 Task: Search one way flight ticket for 3 adults in first from Boston: Gen. Edward Lawrence Logan International Airport to Evansville: Evansville Regional Airport on 5-3-2023. Choice of flights is Delta. Number of bags: 2 checked bags. Price is upto 35000. Outbound departure time preference is 5:00.
Action: Mouse moved to (232, 348)
Screenshot: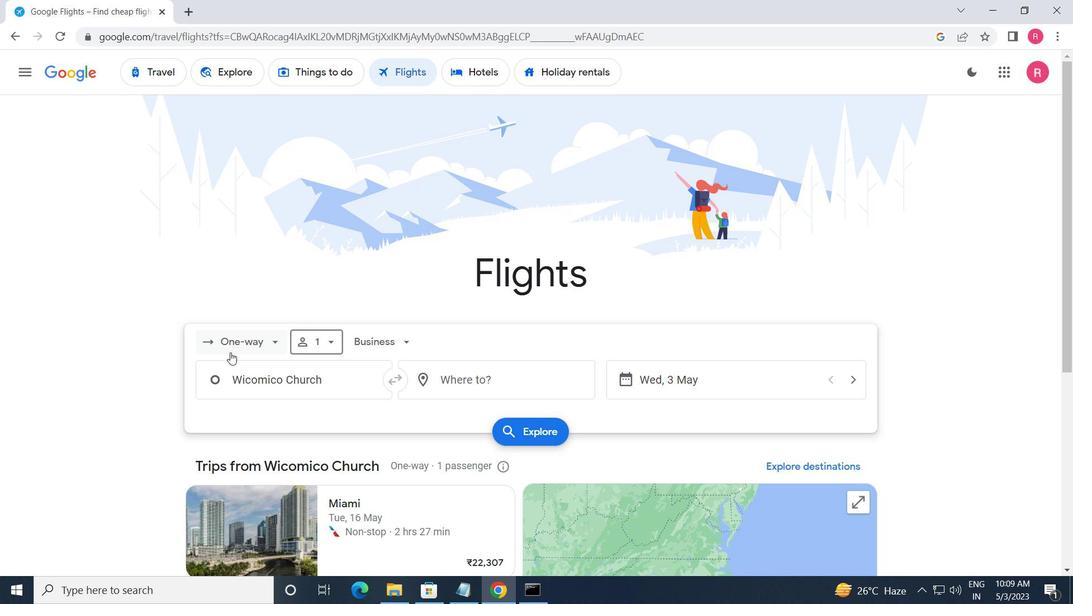 
Action: Mouse pressed left at (232, 348)
Screenshot: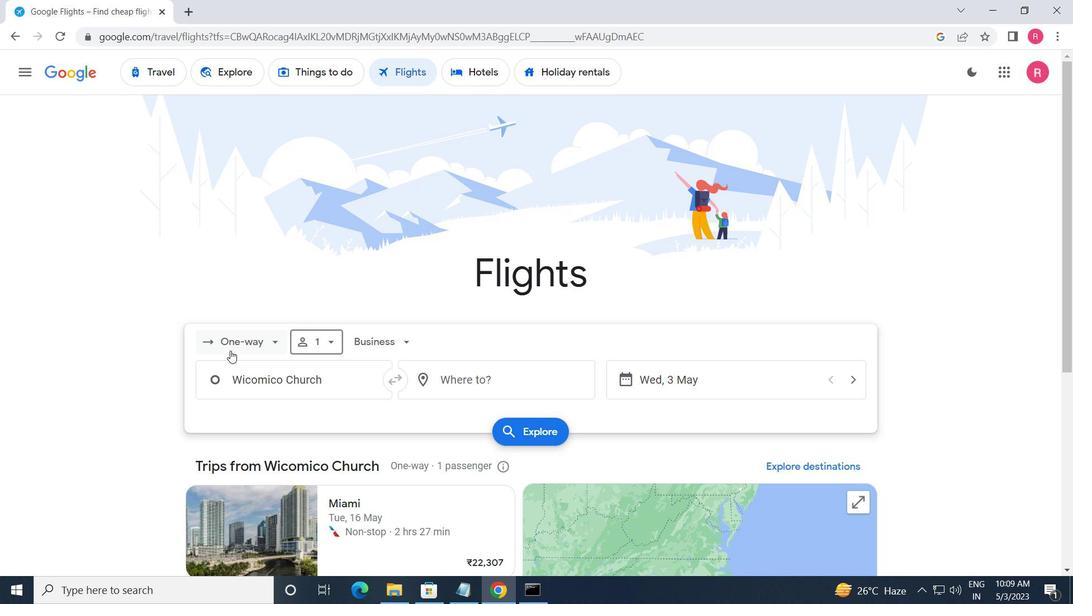 
Action: Mouse moved to (256, 401)
Screenshot: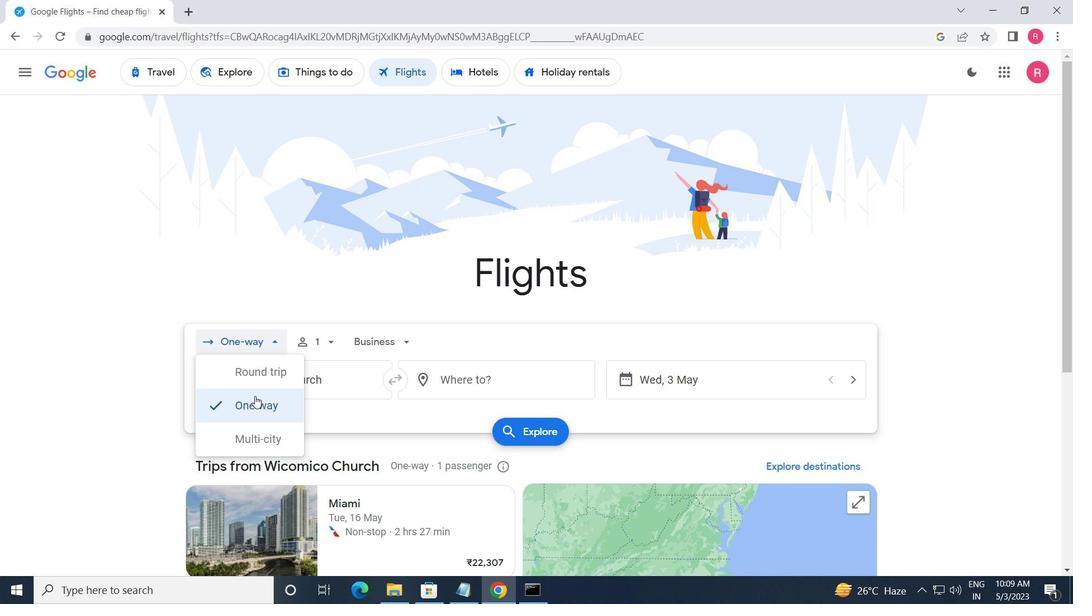 
Action: Mouse pressed left at (256, 401)
Screenshot: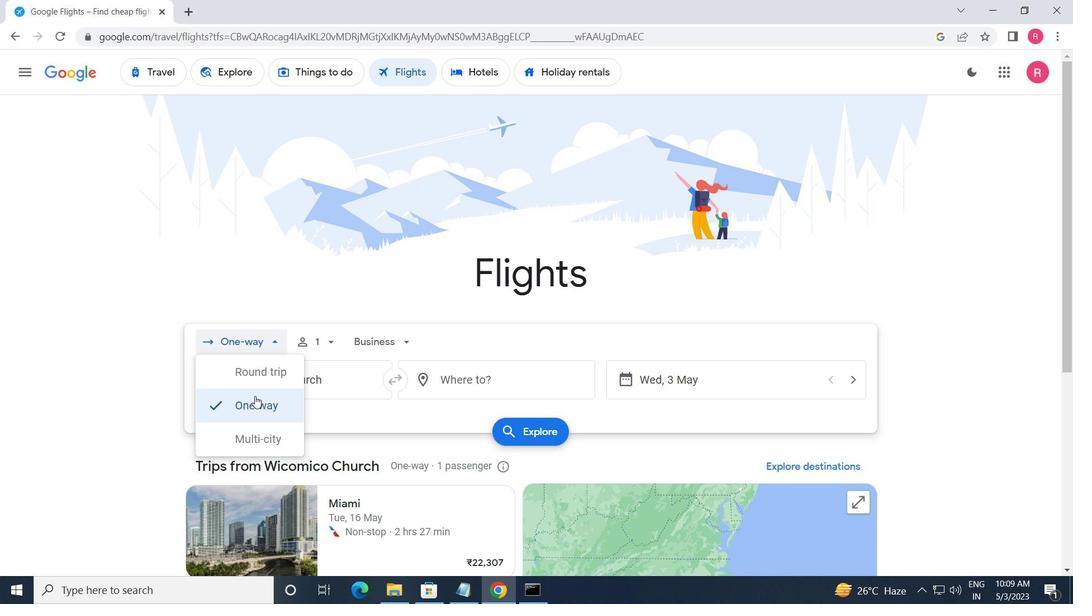 
Action: Mouse moved to (318, 344)
Screenshot: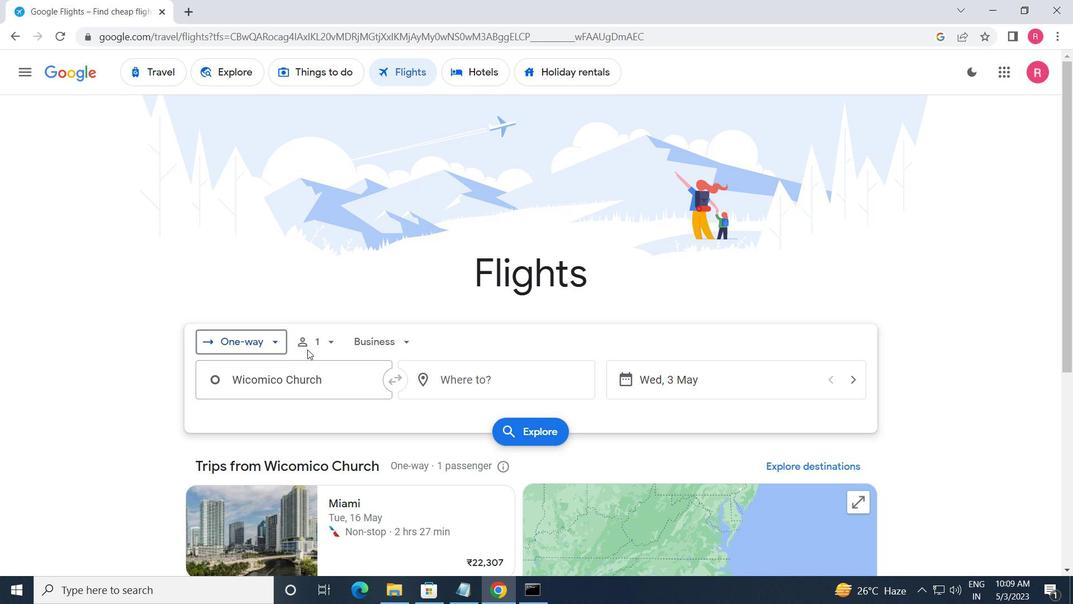 
Action: Mouse pressed left at (318, 344)
Screenshot: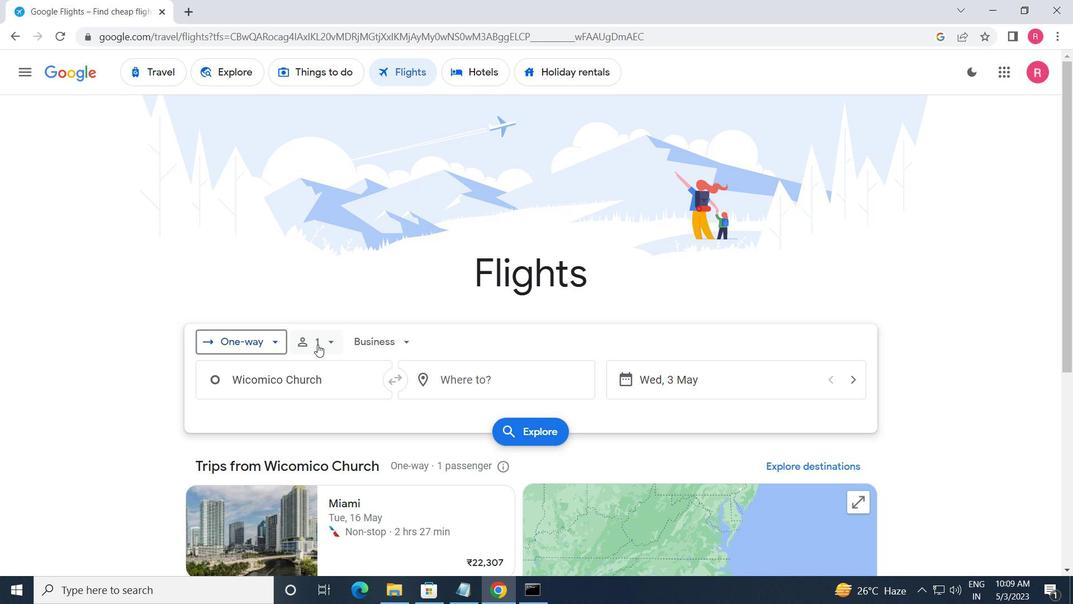 
Action: Mouse moved to (445, 384)
Screenshot: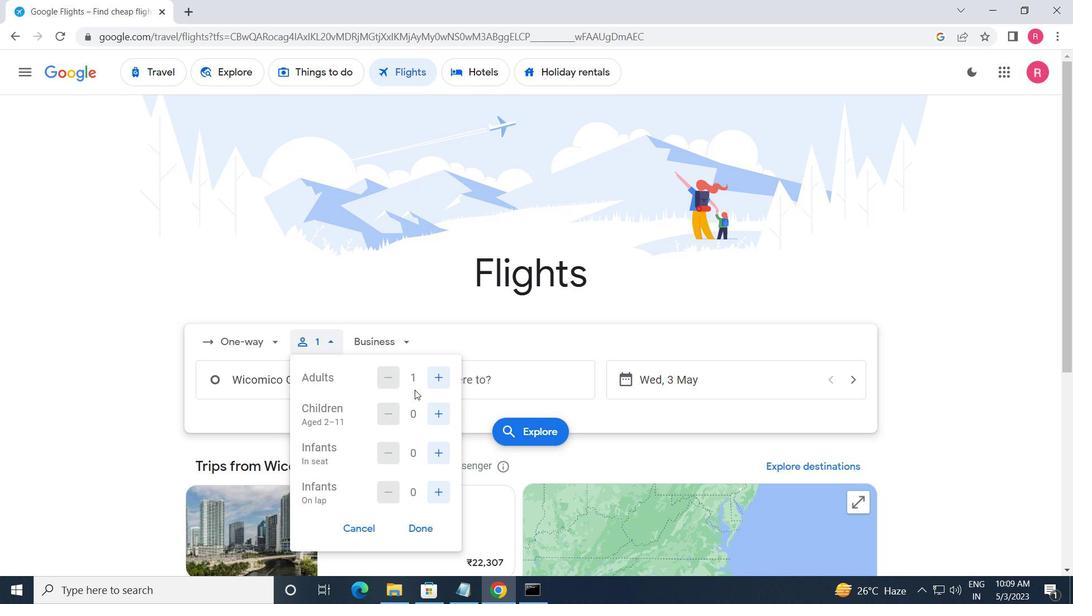
Action: Mouse pressed left at (445, 384)
Screenshot: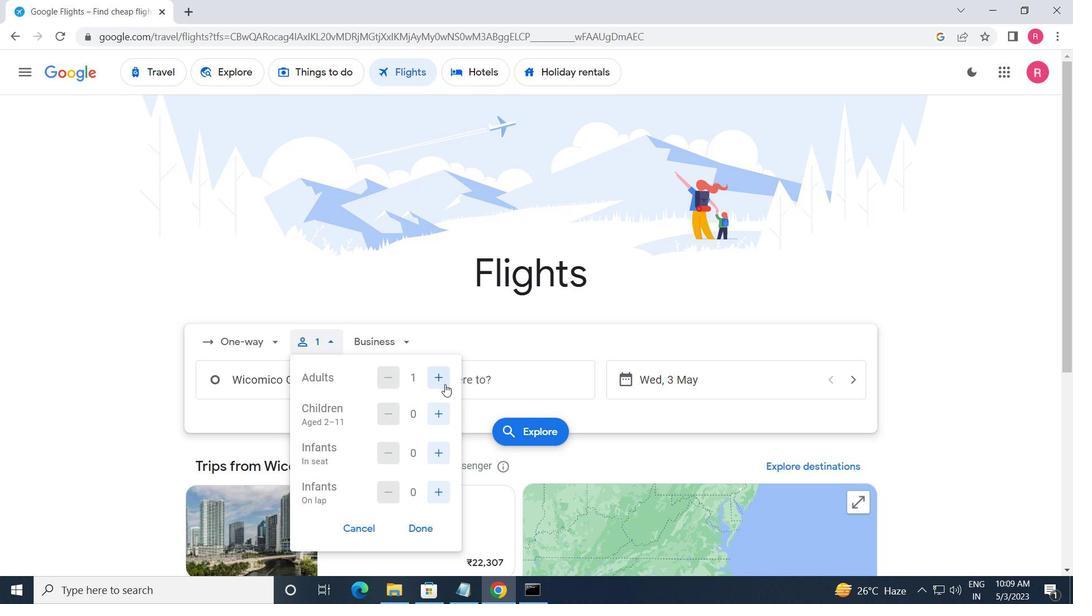 
Action: Mouse pressed left at (445, 384)
Screenshot: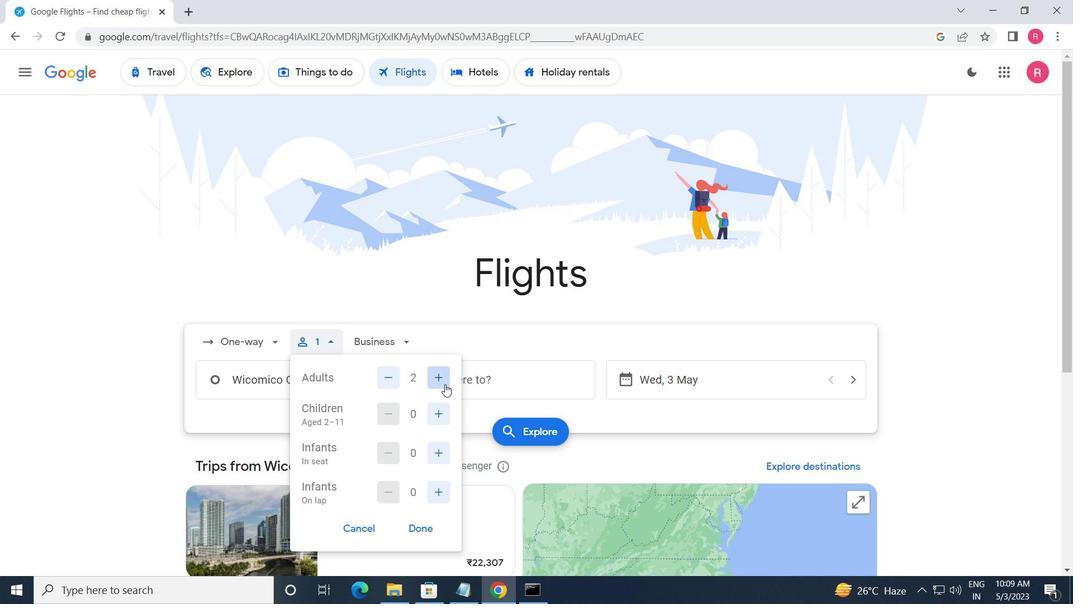 
Action: Mouse moved to (380, 345)
Screenshot: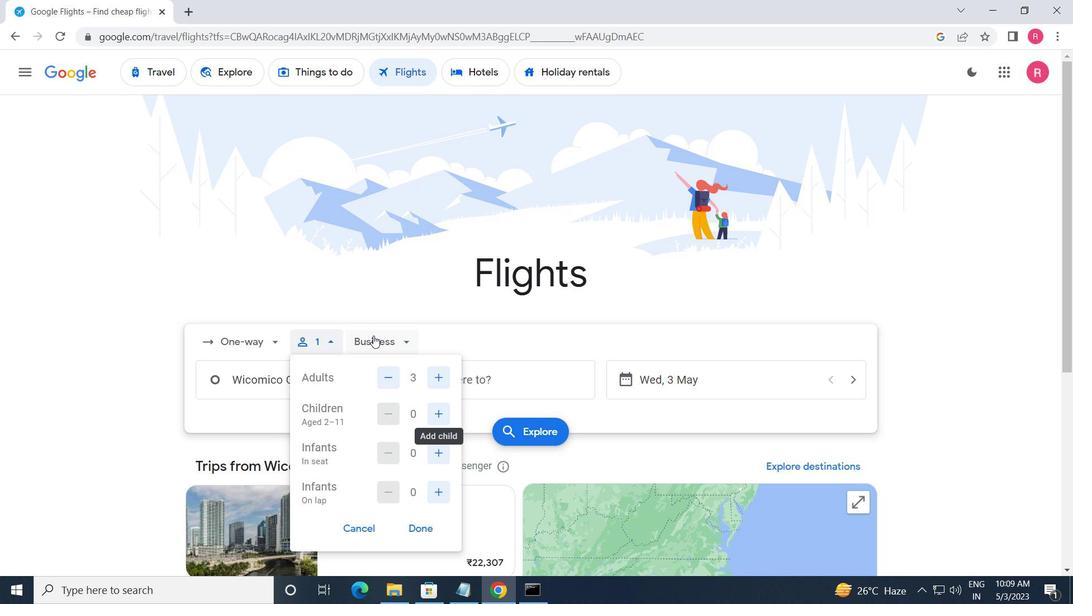 
Action: Mouse pressed left at (380, 345)
Screenshot: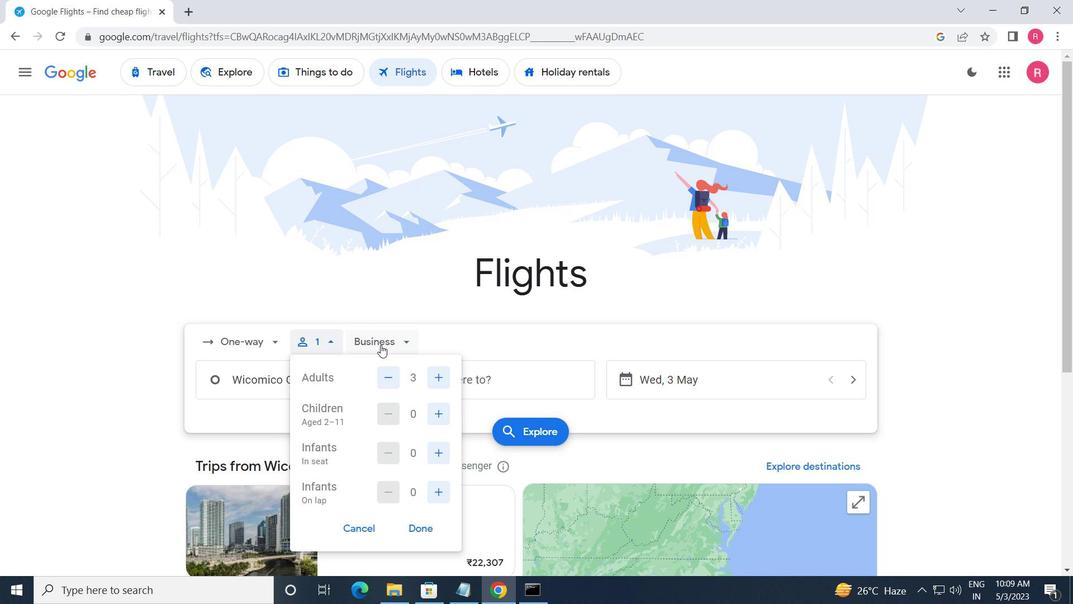 
Action: Mouse moved to (405, 475)
Screenshot: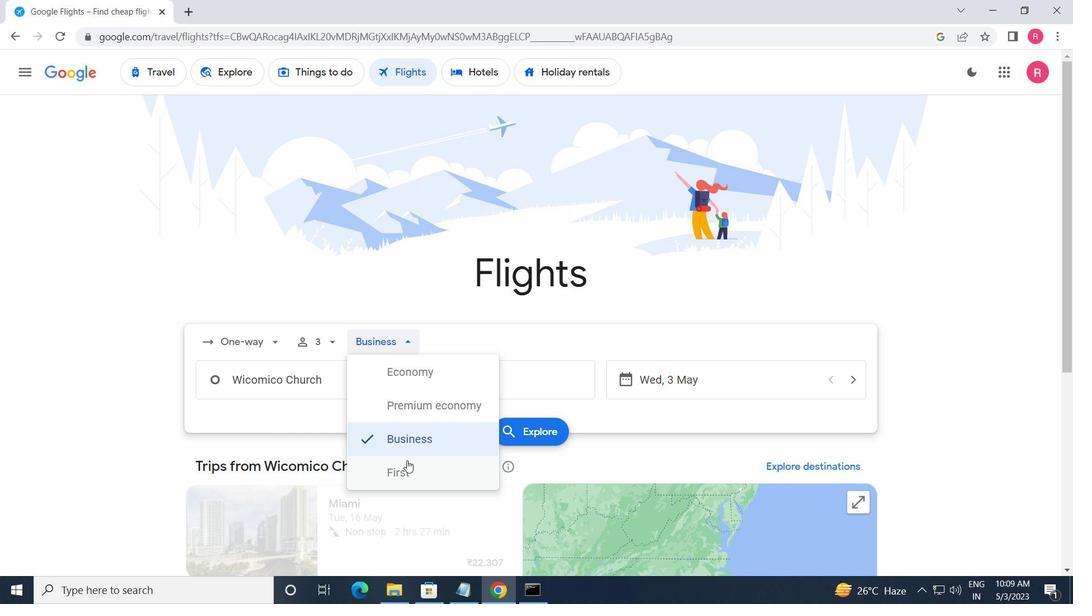 
Action: Mouse pressed left at (405, 475)
Screenshot: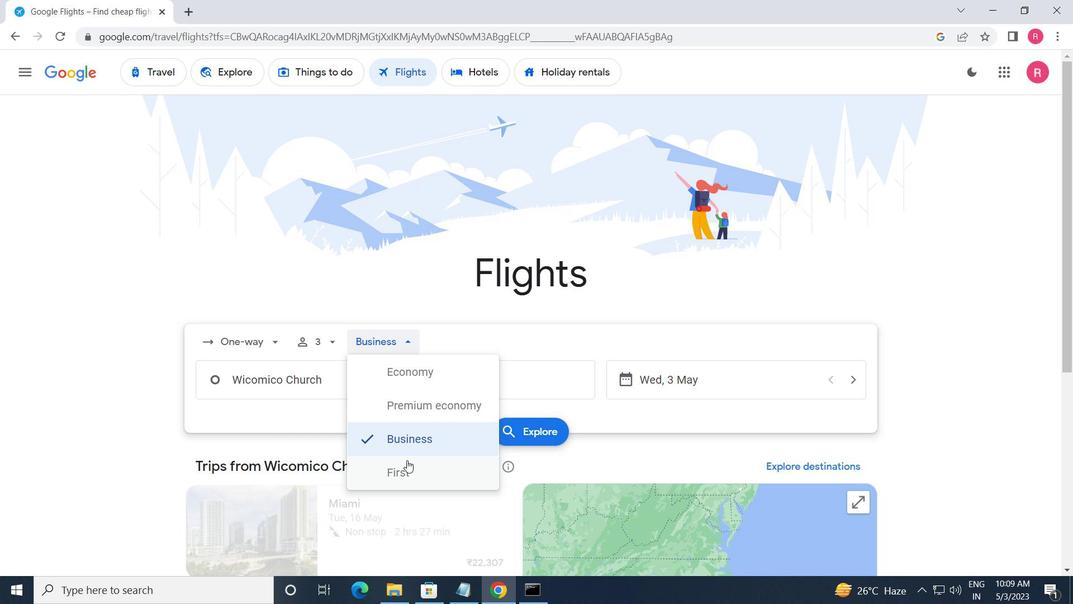 
Action: Mouse moved to (336, 379)
Screenshot: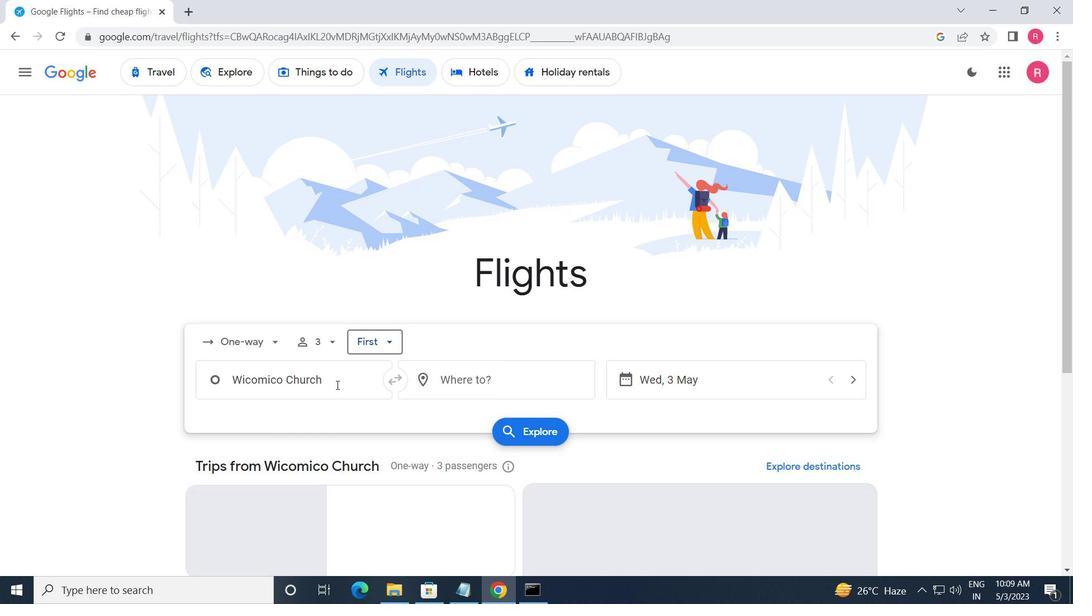 
Action: Mouse pressed left at (336, 379)
Screenshot: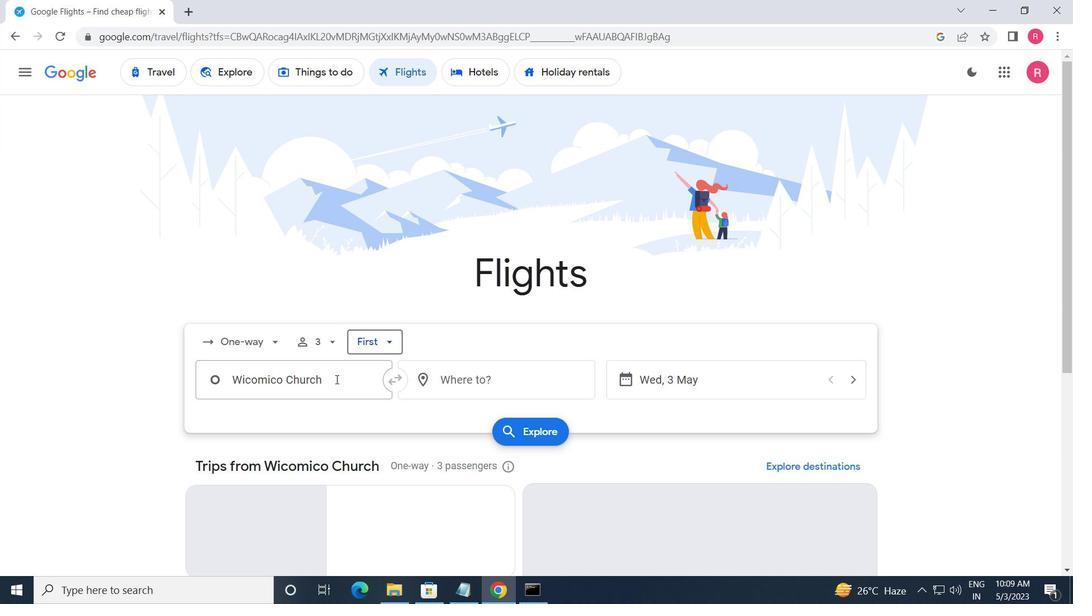 
Action: Key pressed <Key.shift>GEN<Key.space><Key.shift><Key.shift><Key.shift><Key.shift><Key.shift><Key.shift>E<Key.backspace><Key.backspace>.<Key.backspace><Key.backspace><Key.backspace><Key.backspace><Key.backspace><Key.backspace><Key.backspace><Key.backspace><Key.backspace><Key.backspace><Key.shift_r>BOSTON<Key.enter>
Screenshot: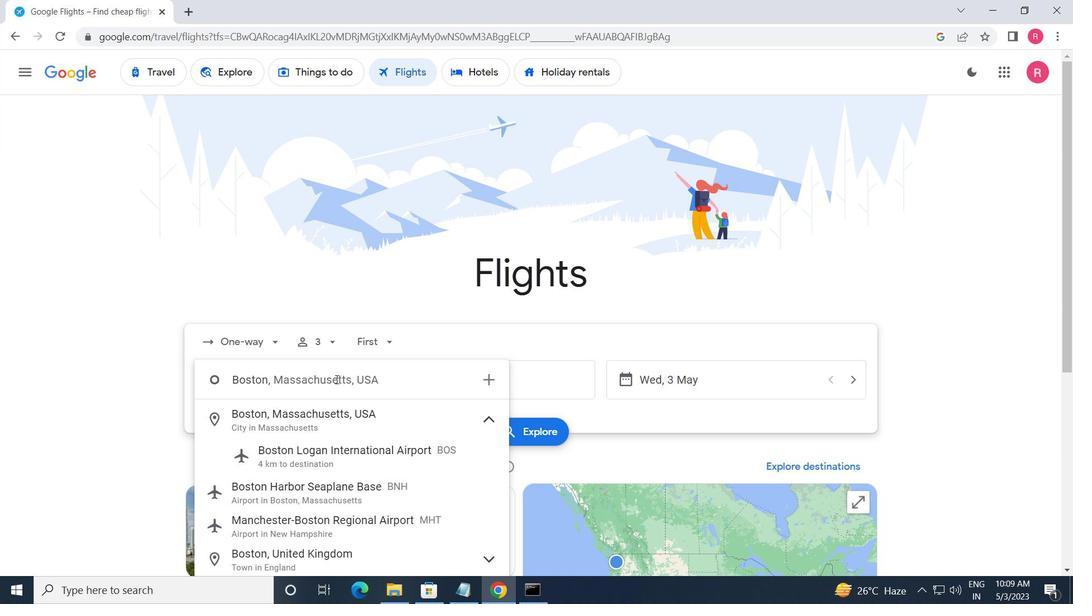 
Action: Mouse moved to (454, 378)
Screenshot: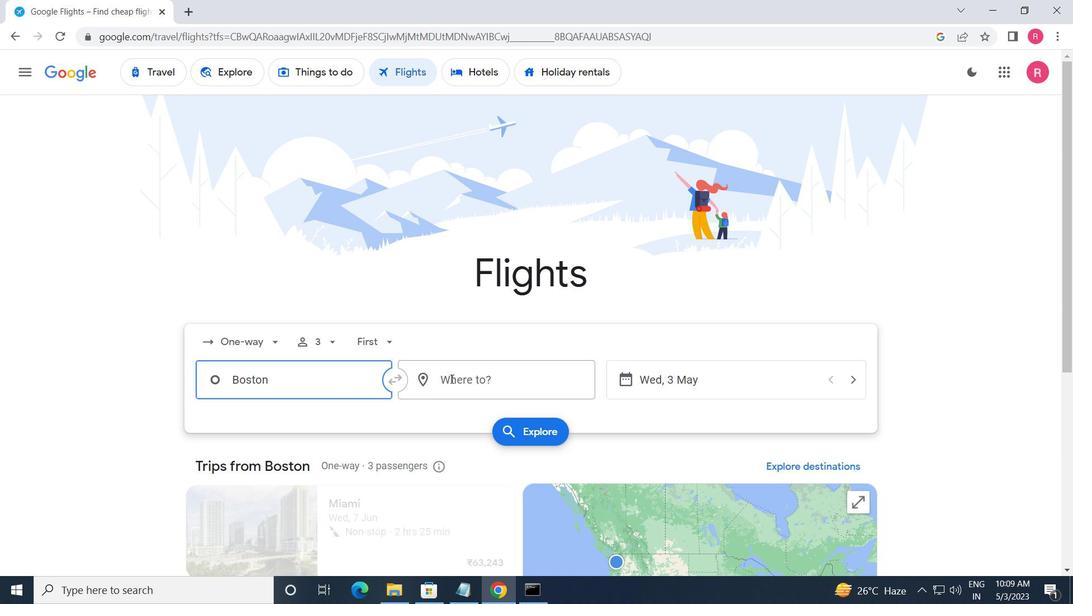 
Action: Mouse pressed left at (454, 378)
Screenshot: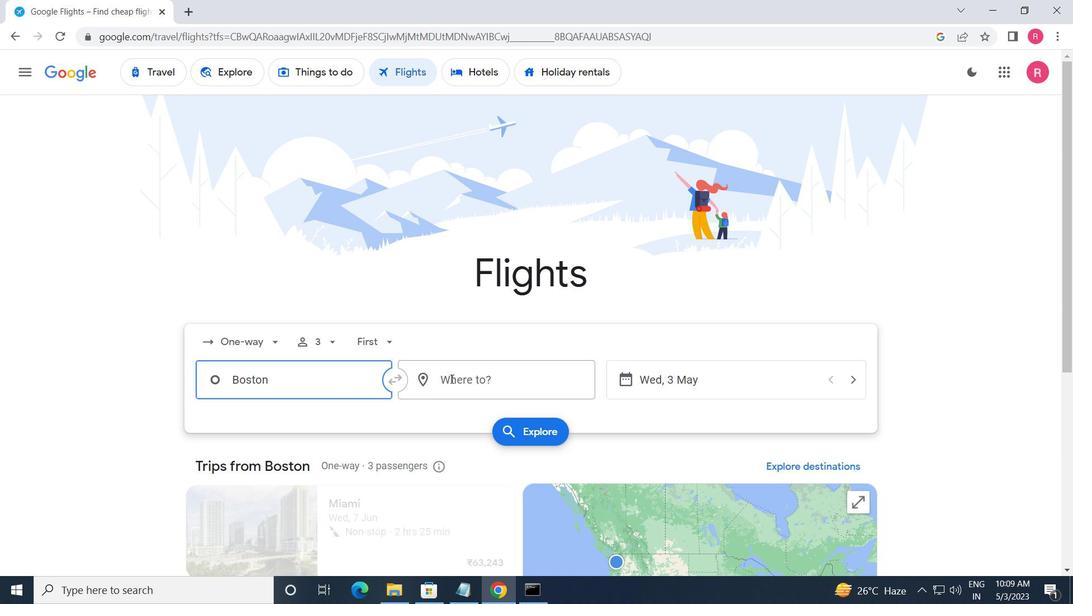
Action: Mouse moved to (501, 521)
Screenshot: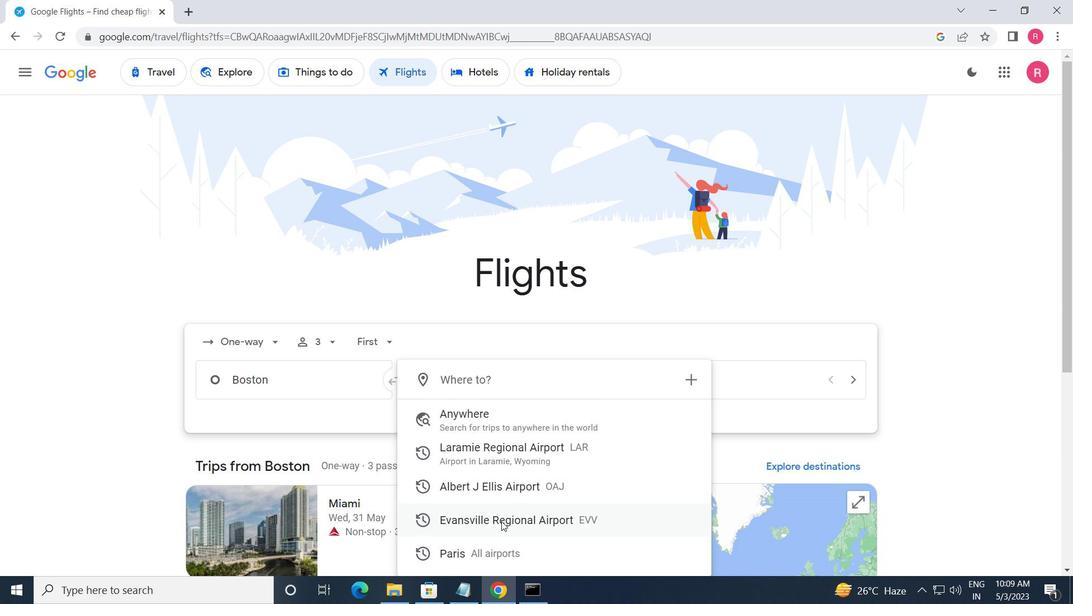 
Action: Mouse pressed left at (501, 521)
Screenshot: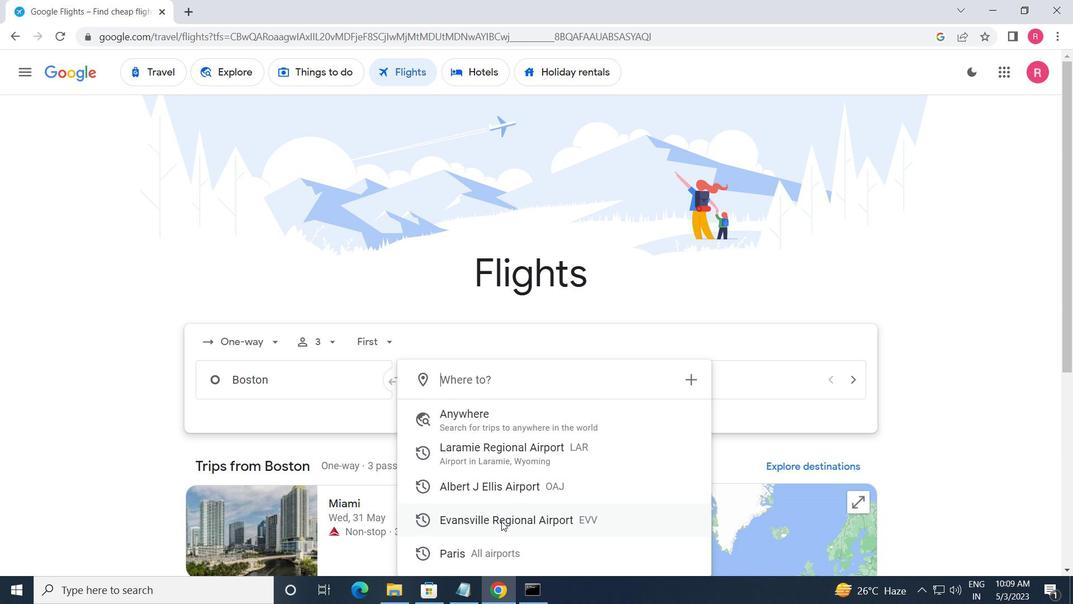 
Action: Mouse moved to (738, 384)
Screenshot: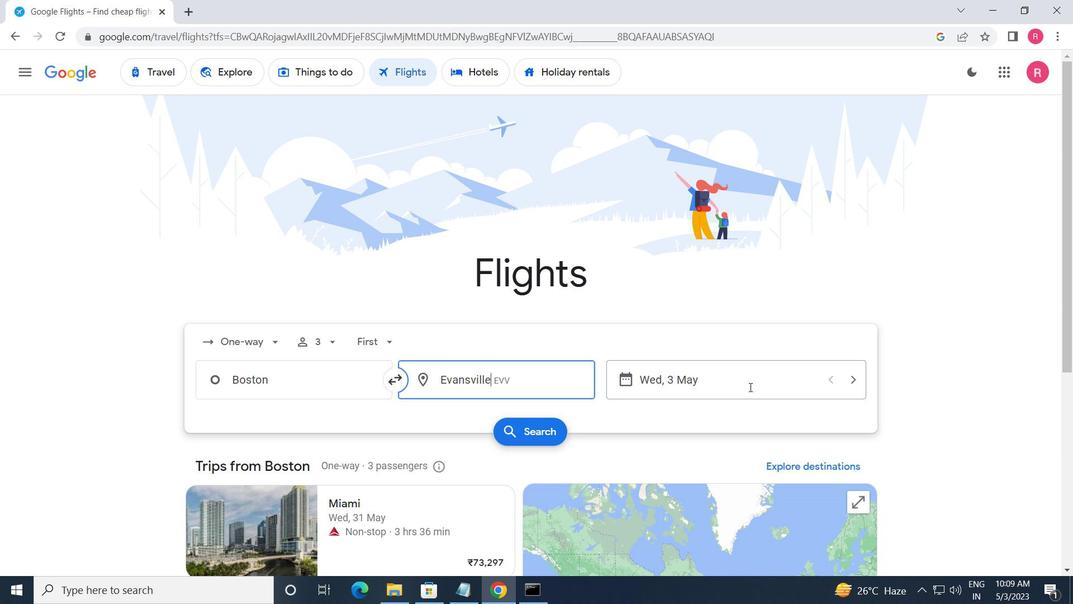
Action: Mouse pressed left at (738, 384)
Screenshot: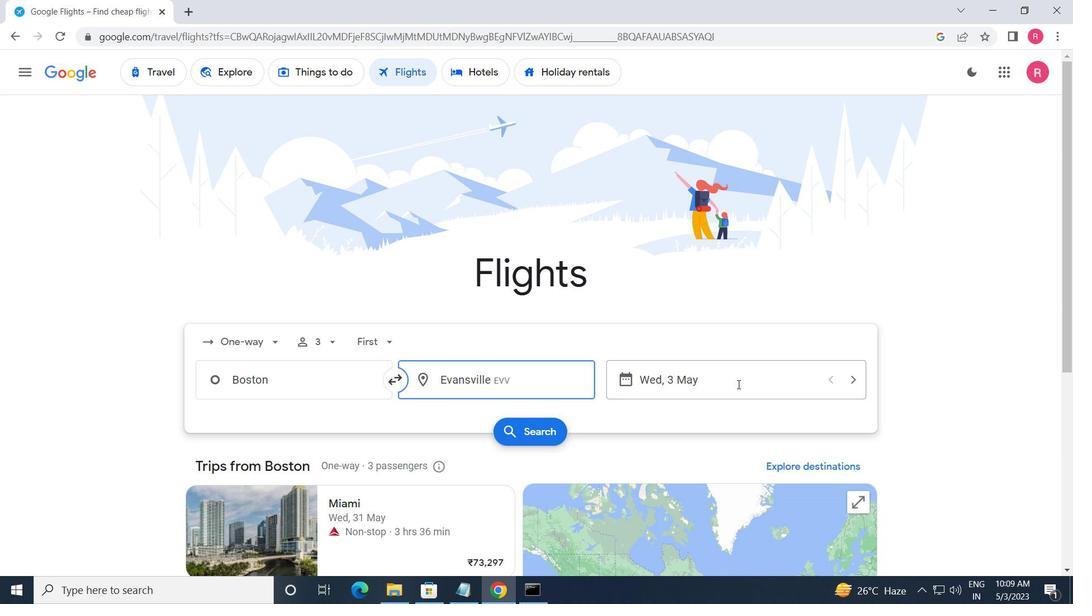 
Action: Mouse moved to (475, 321)
Screenshot: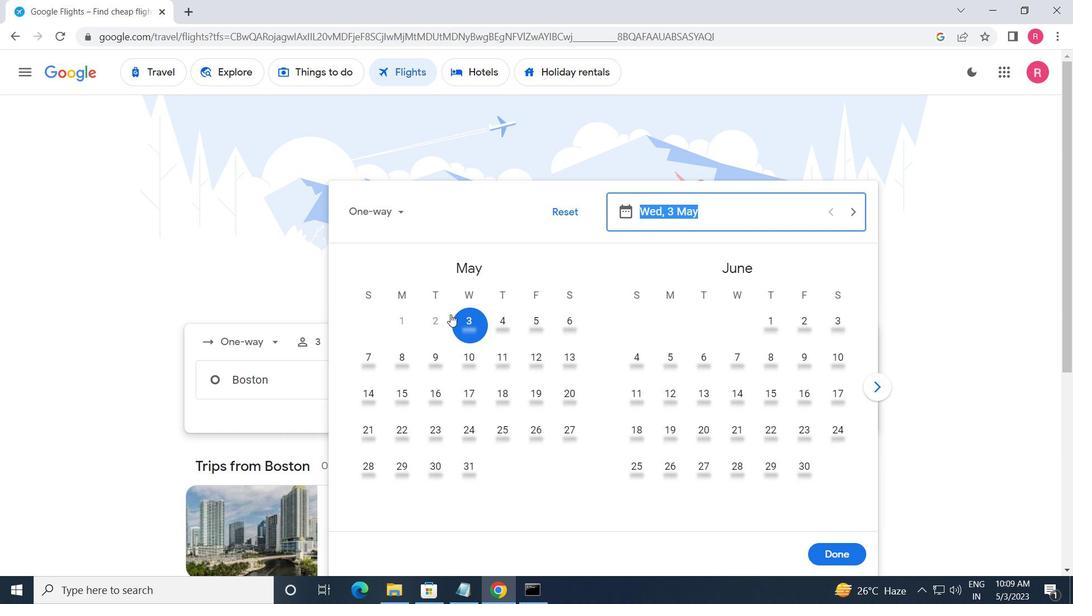 
Action: Mouse pressed left at (475, 321)
Screenshot: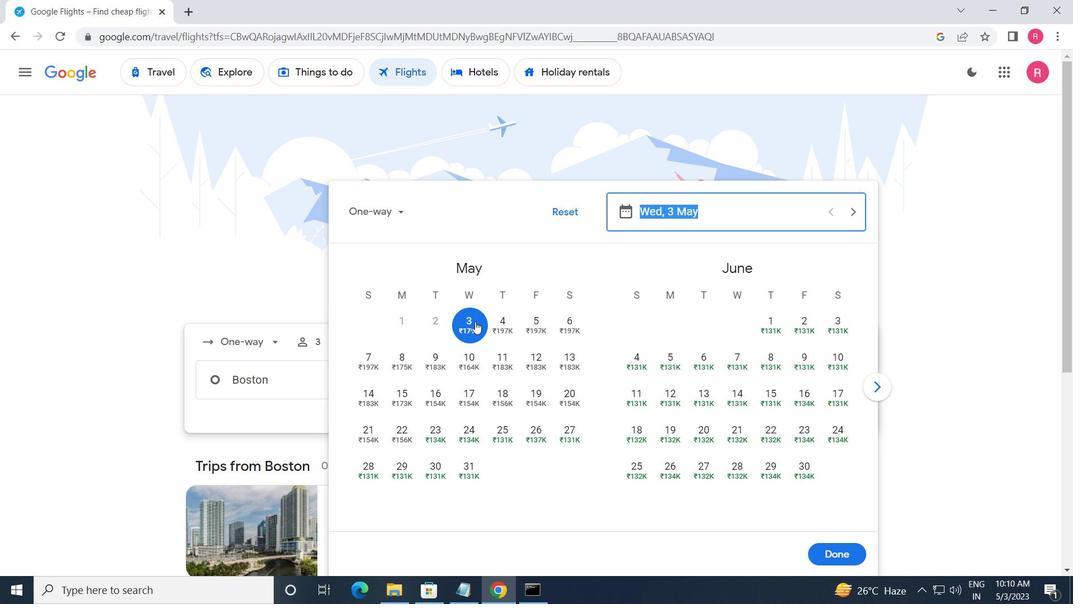 
Action: Mouse moved to (841, 558)
Screenshot: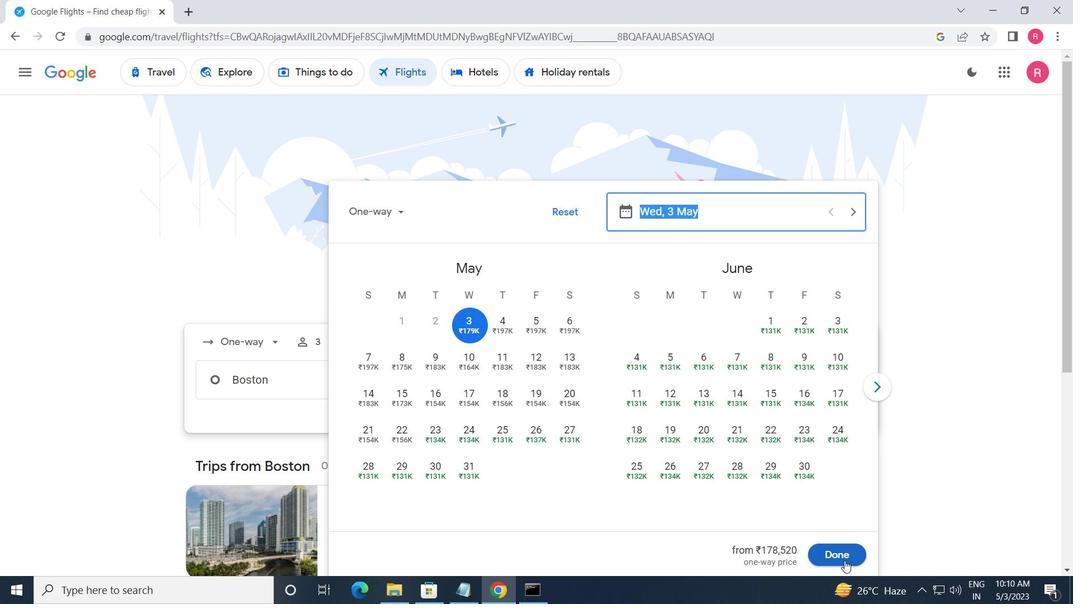 
Action: Mouse pressed left at (841, 558)
Screenshot: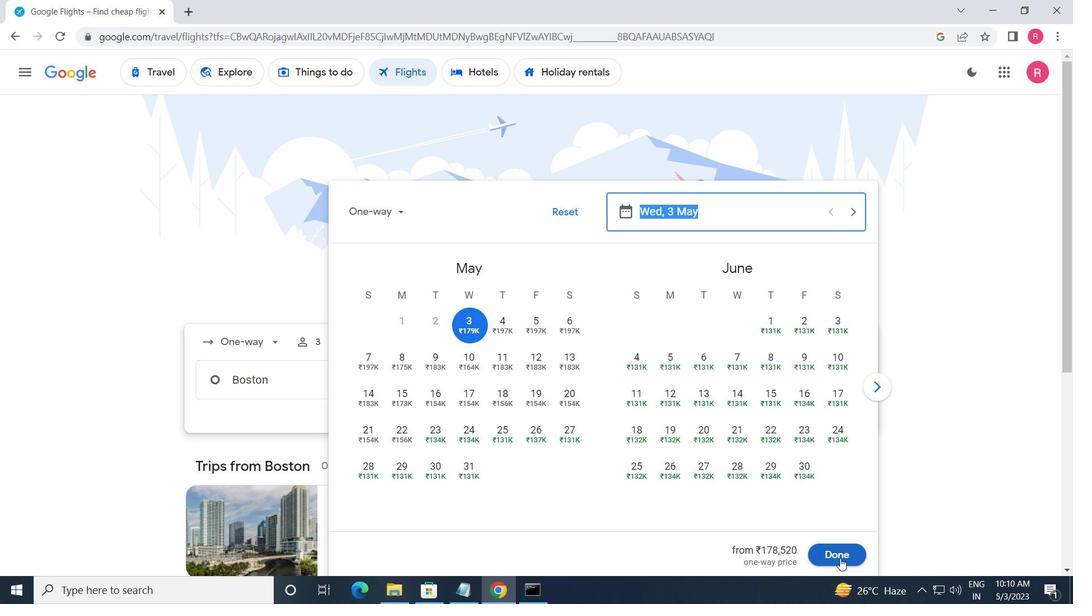 
Action: Mouse moved to (509, 436)
Screenshot: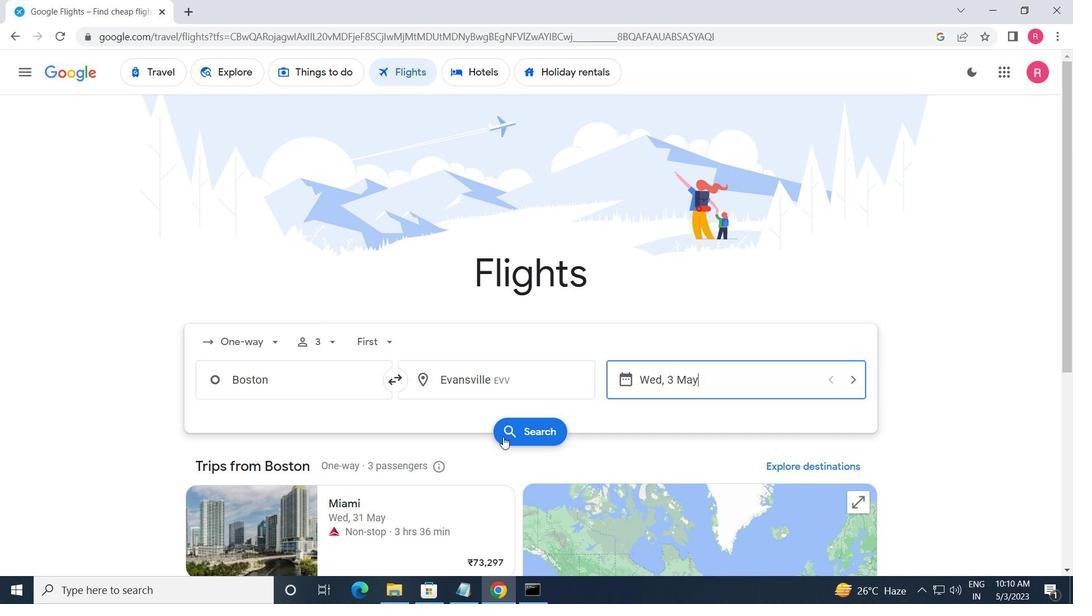 
Action: Mouse pressed left at (509, 436)
Screenshot: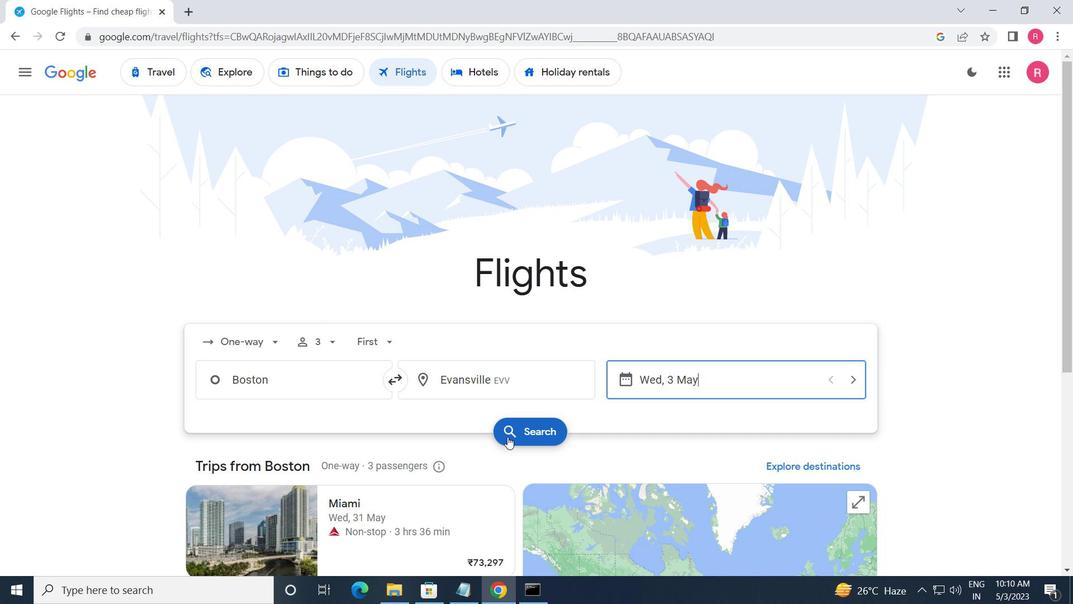 
Action: Mouse moved to (232, 198)
Screenshot: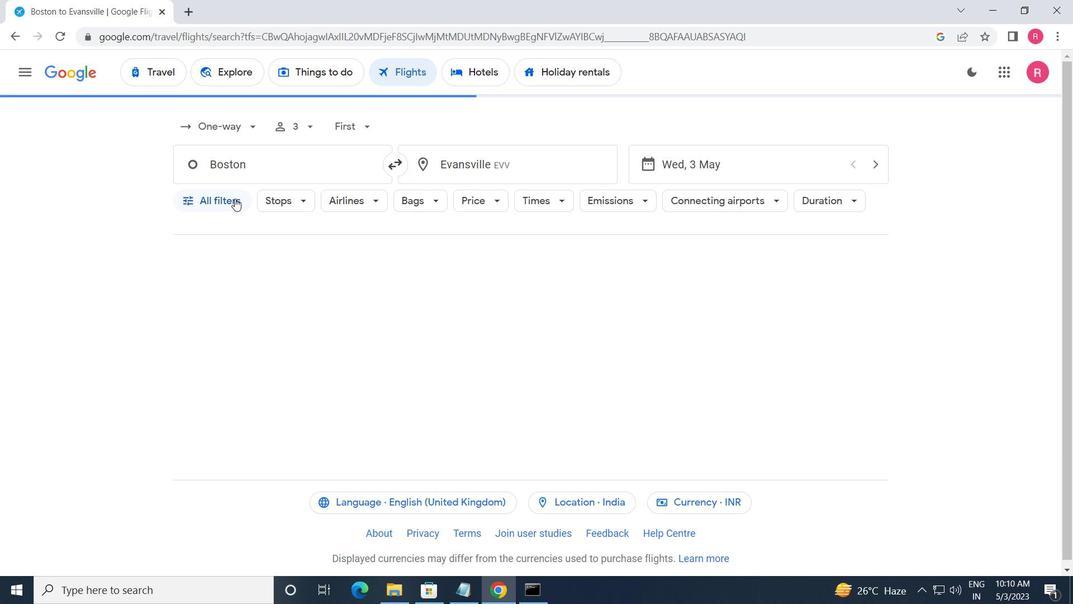 
Action: Mouse pressed left at (232, 198)
Screenshot: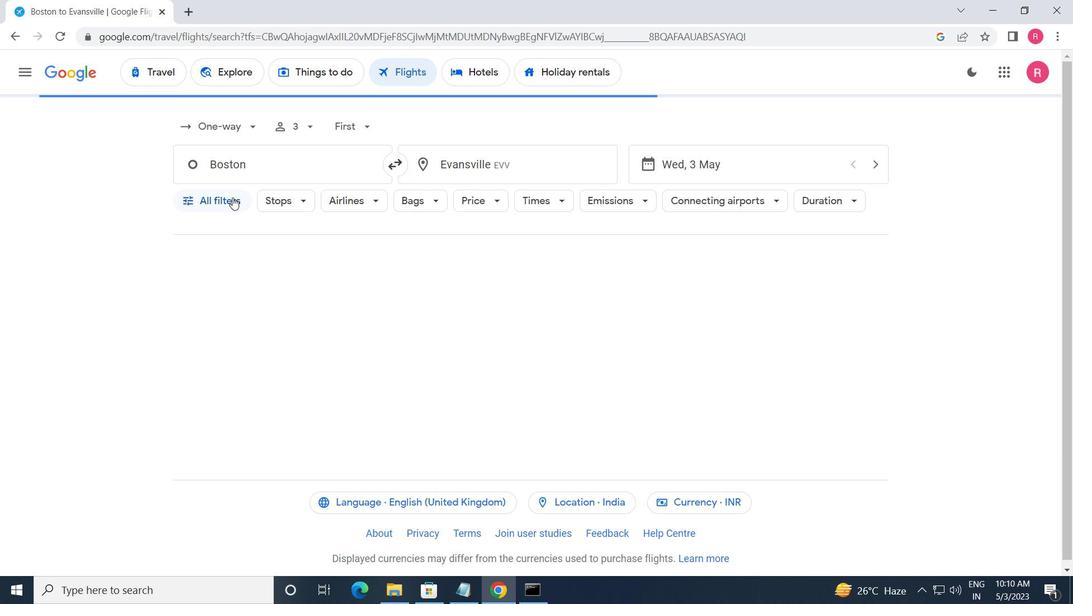 
Action: Mouse moved to (335, 460)
Screenshot: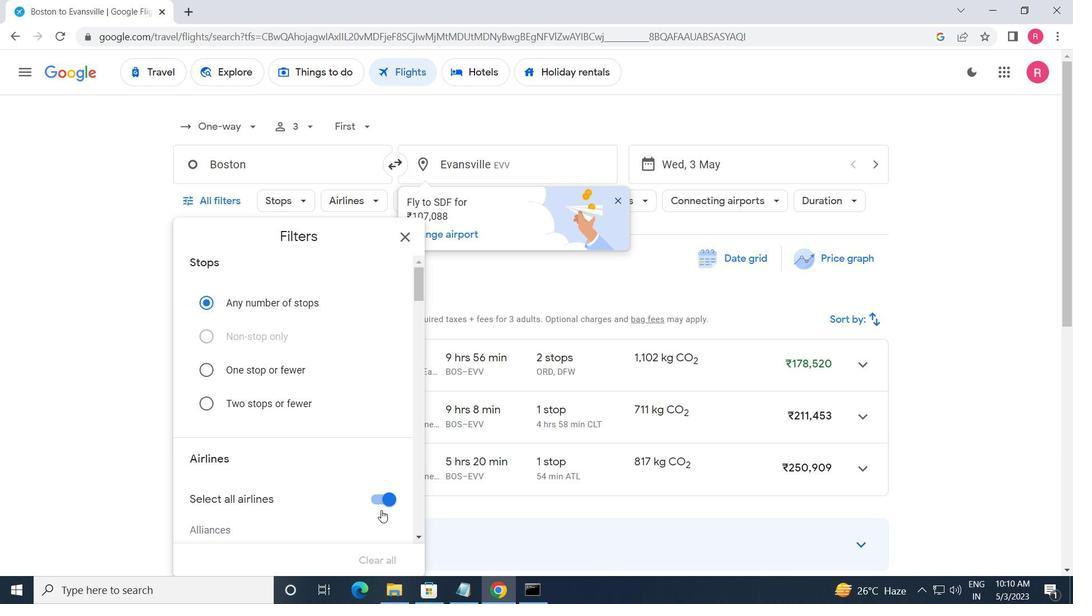 
Action: Mouse scrolled (335, 460) with delta (0, 0)
Screenshot: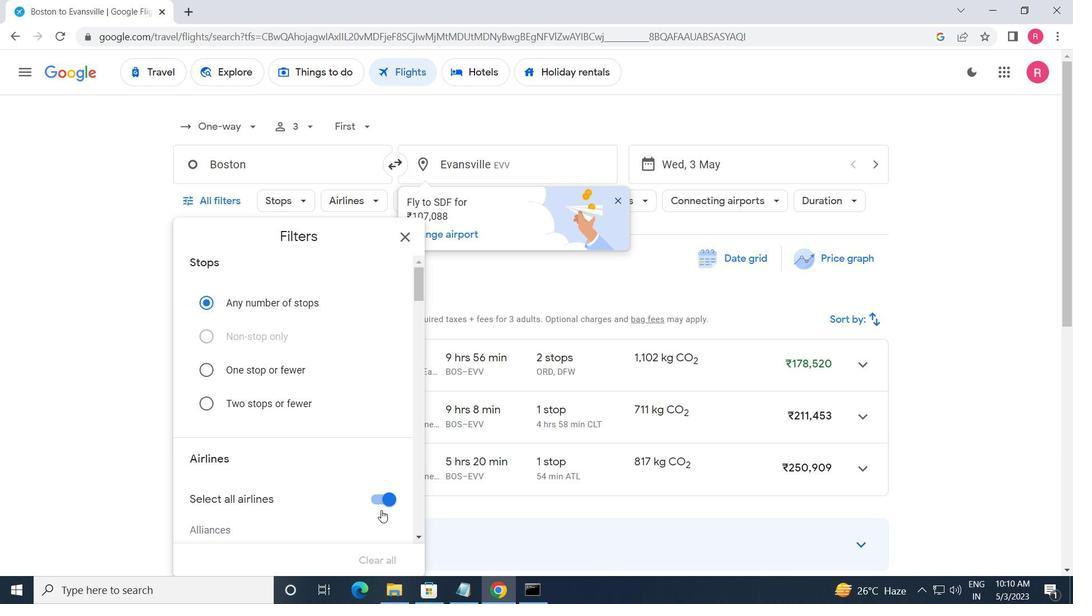 
Action: Mouse scrolled (335, 460) with delta (0, 0)
Screenshot: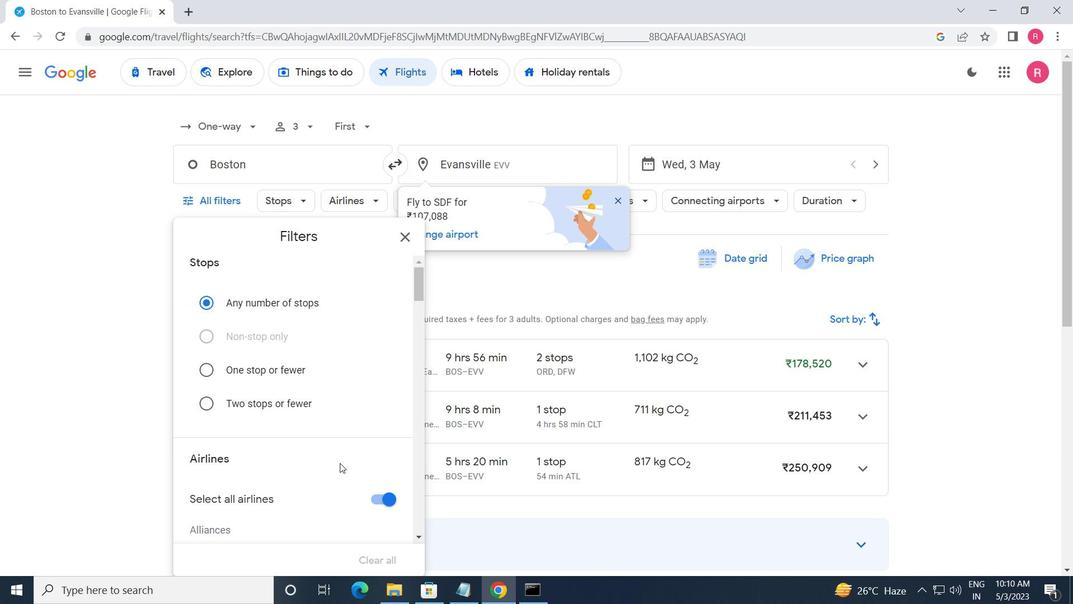 
Action: Mouse moved to (335, 460)
Screenshot: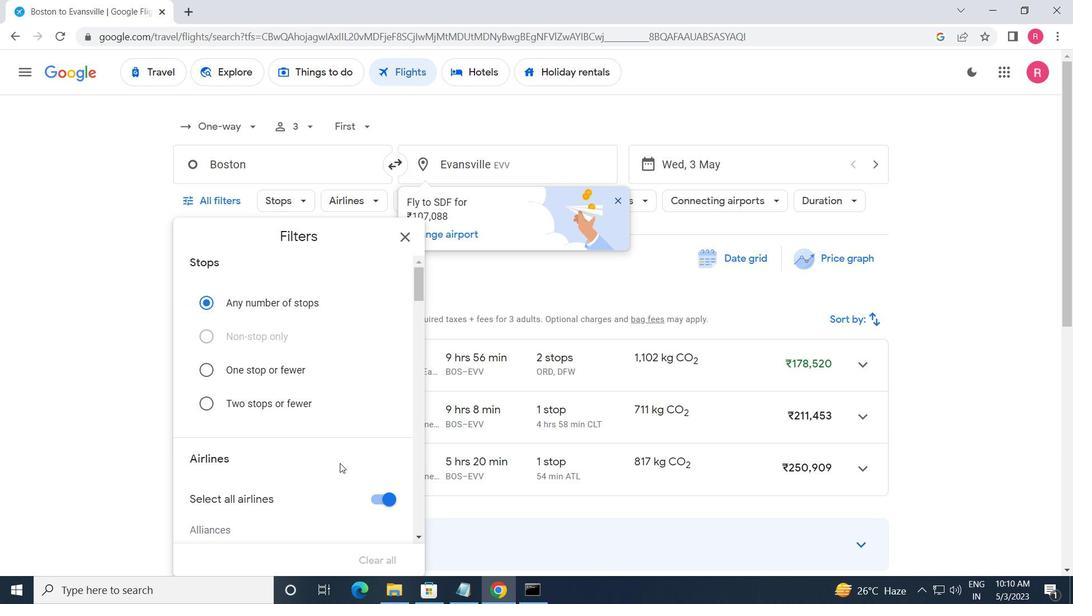 
Action: Mouse scrolled (335, 459) with delta (0, 0)
Screenshot: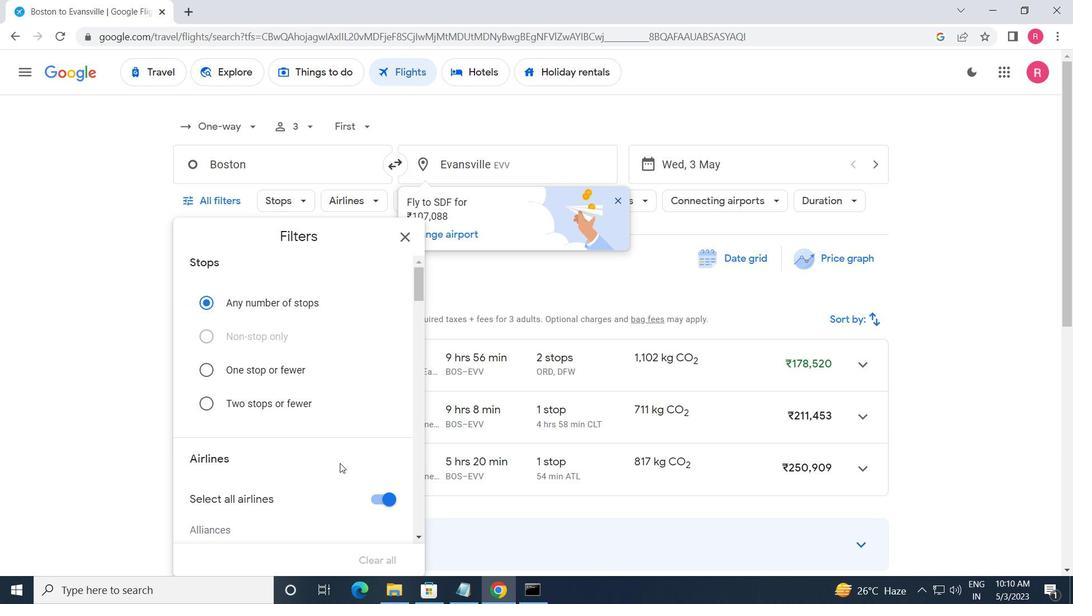 
Action: Mouse scrolled (335, 459) with delta (0, 0)
Screenshot: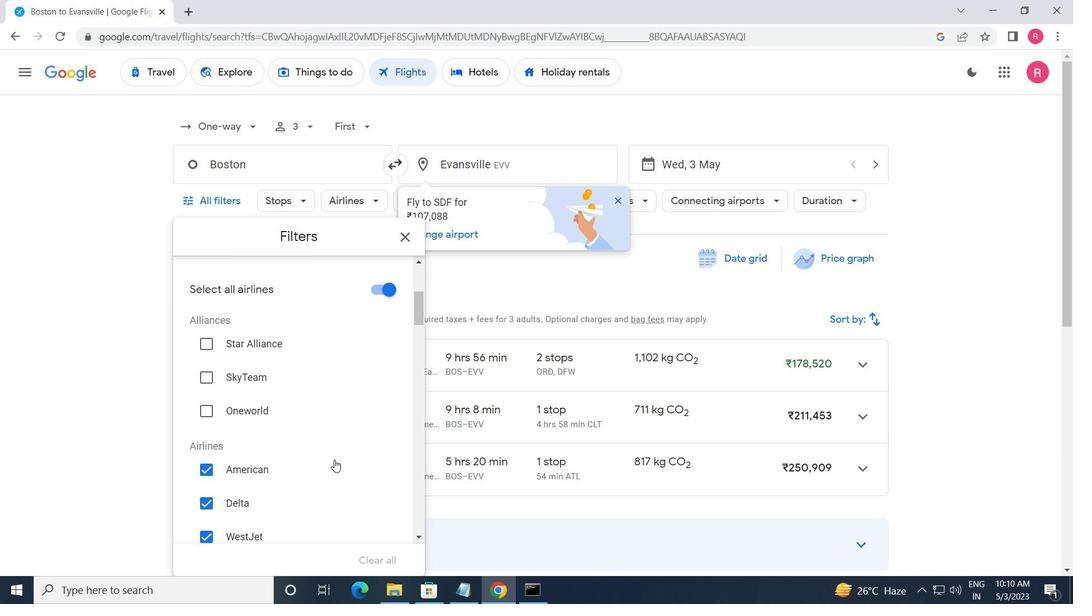 
Action: Mouse moved to (356, 438)
Screenshot: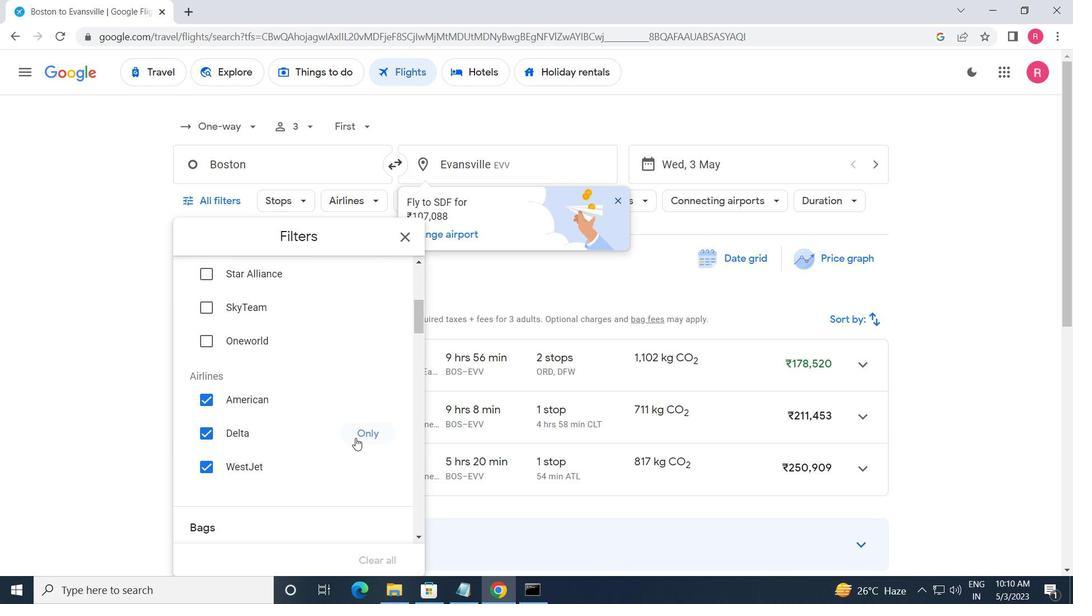 
Action: Mouse pressed left at (356, 438)
Screenshot: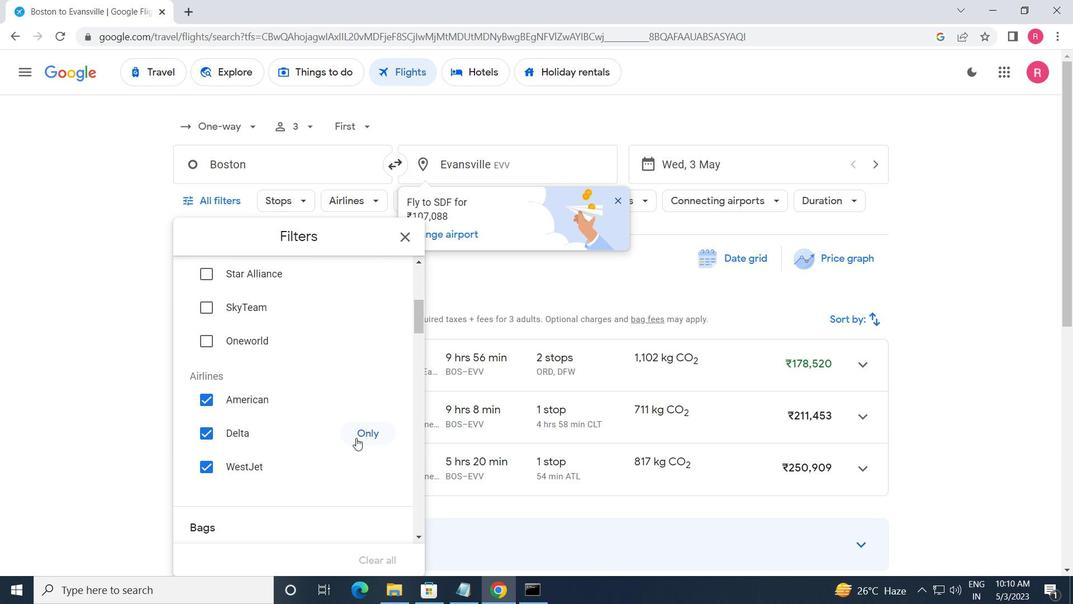 
Action: Mouse moved to (324, 463)
Screenshot: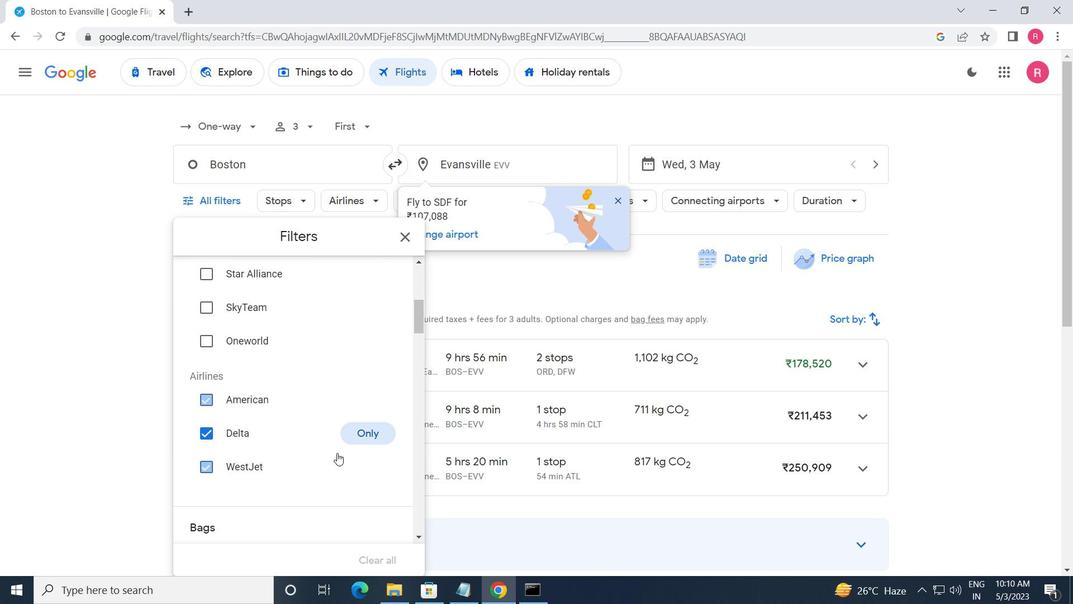 
Action: Mouse scrolled (324, 463) with delta (0, 0)
Screenshot: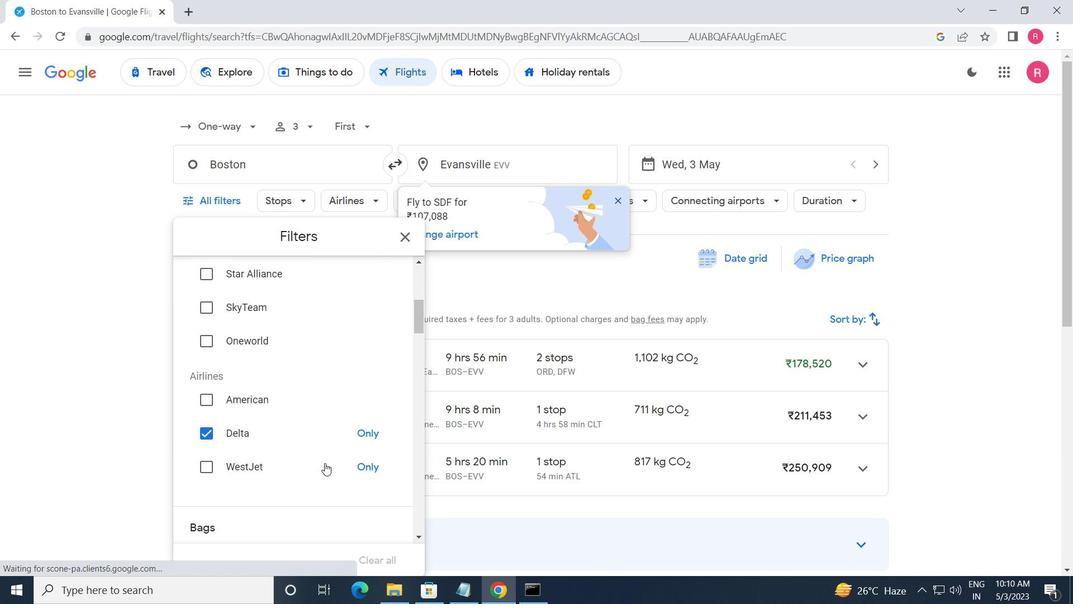 
Action: Mouse scrolled (324, 463) with delta (0, 0)
Screenshot: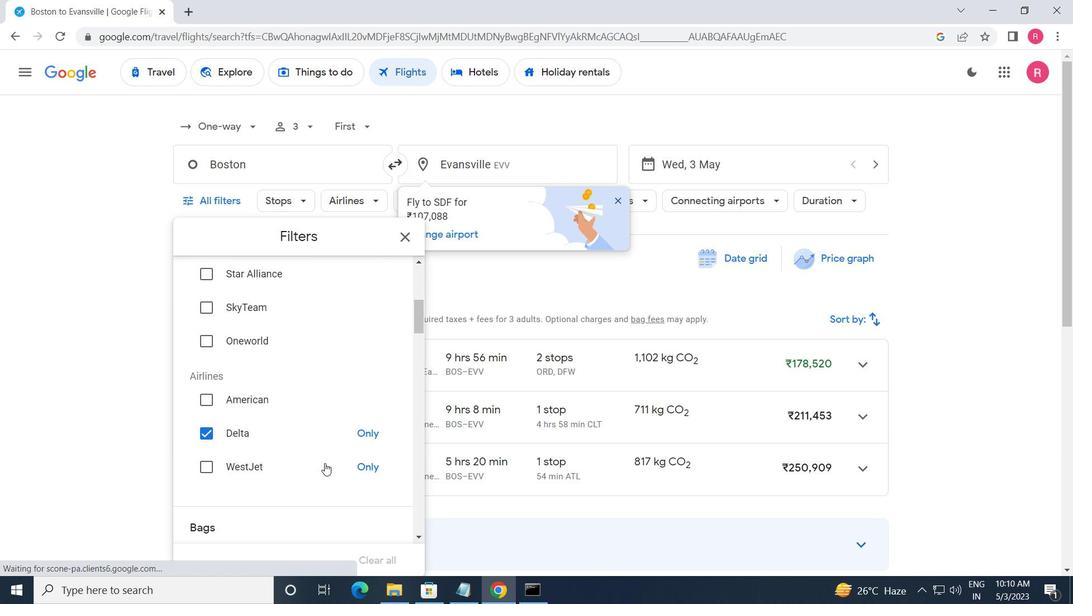 
Action: Mouse moved to (374, 458)
Screenshot: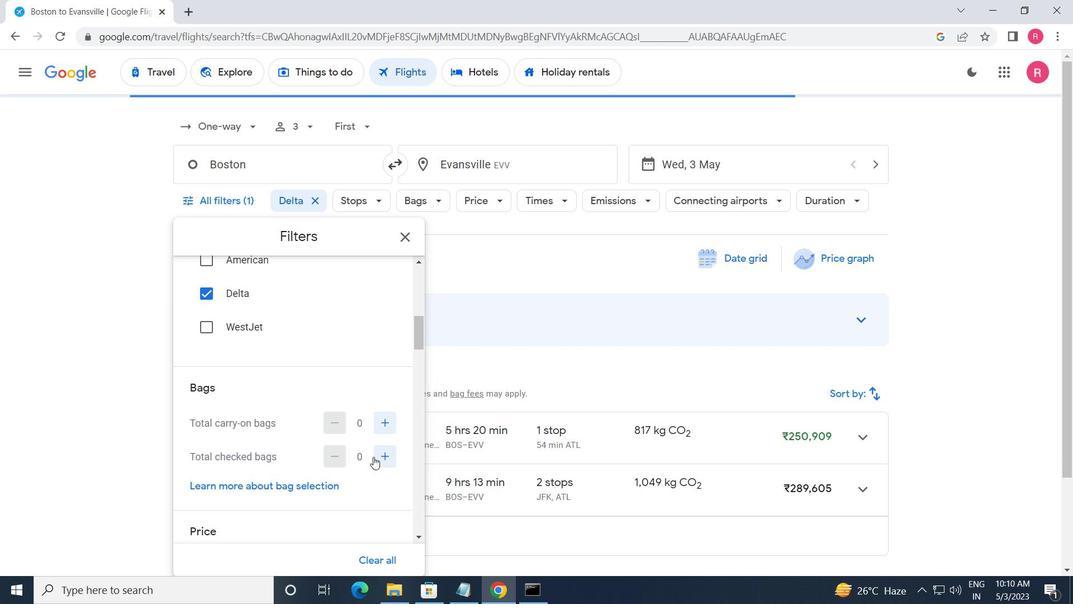 
Action: Mouse pressed left at (374, 458)
Screenshot: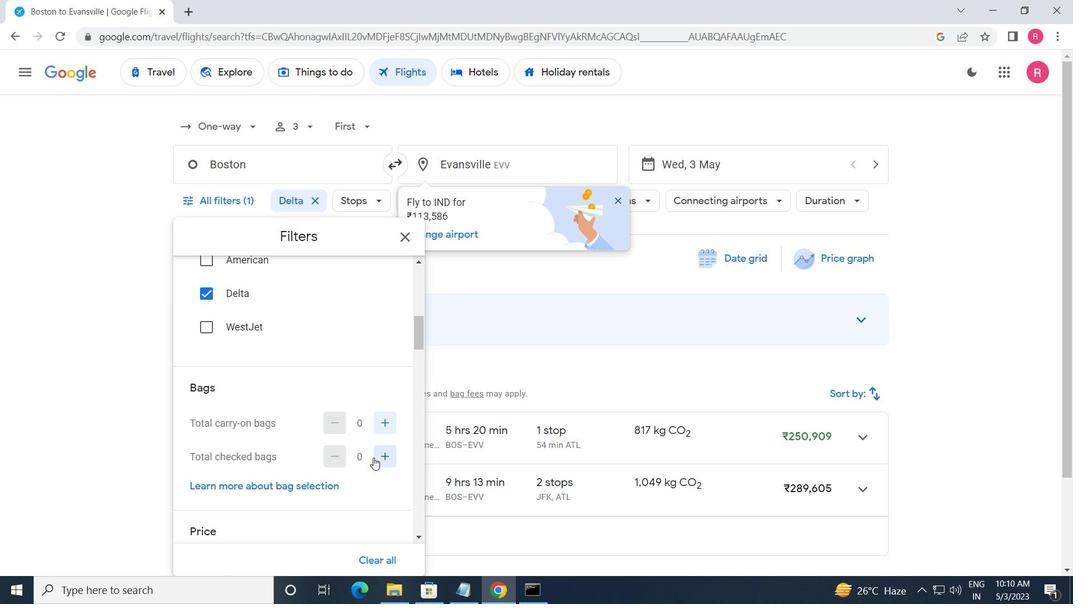 
Action: Mouse pressed left at (374, 458)
Screenshot: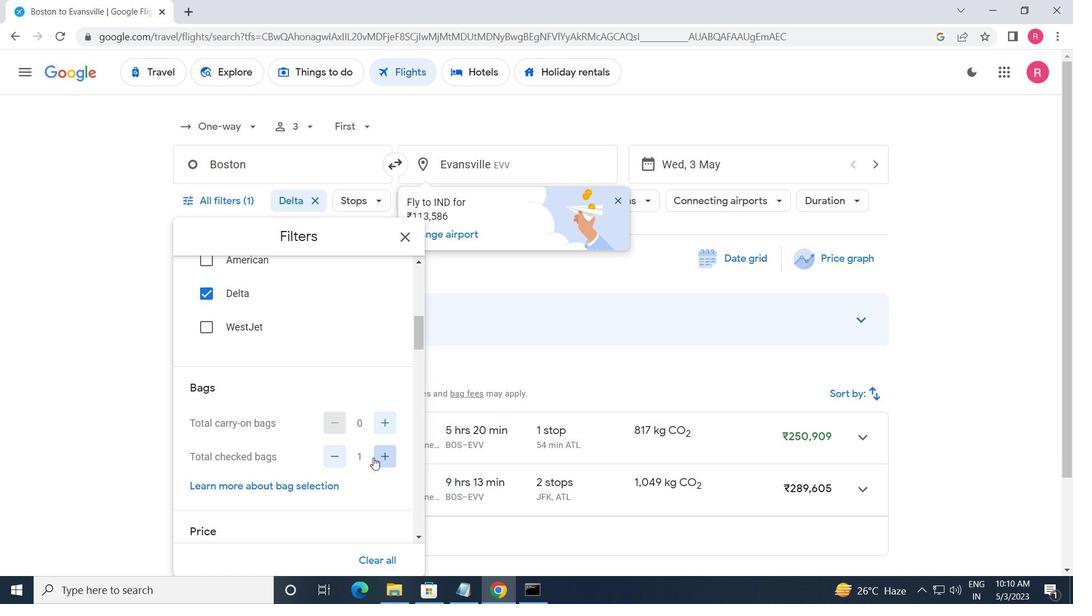 
Action: Mouse moved to (373, 458)
Screenshot: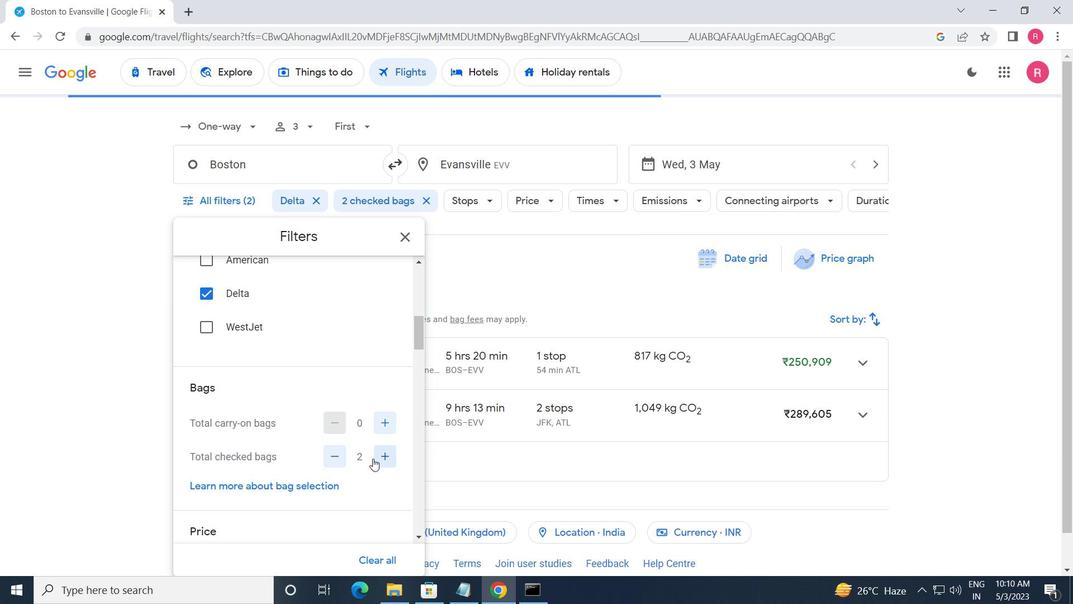 
Action: Mouse scrolled (373, 457) with delta (0, 0)
Screenshot: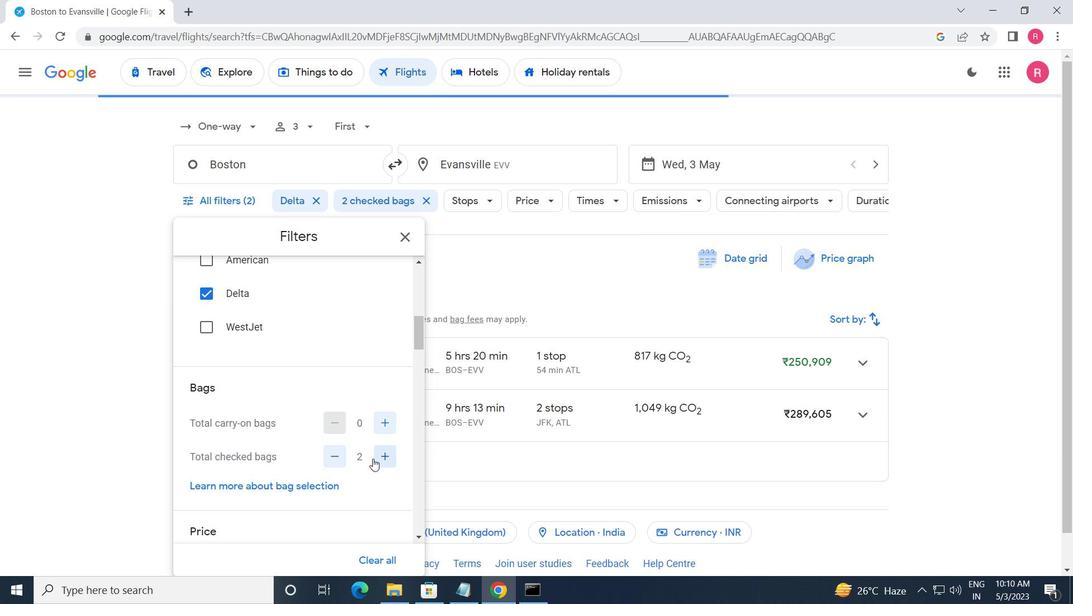 
Action: Mouse moved to (372, 457)
Screenshot: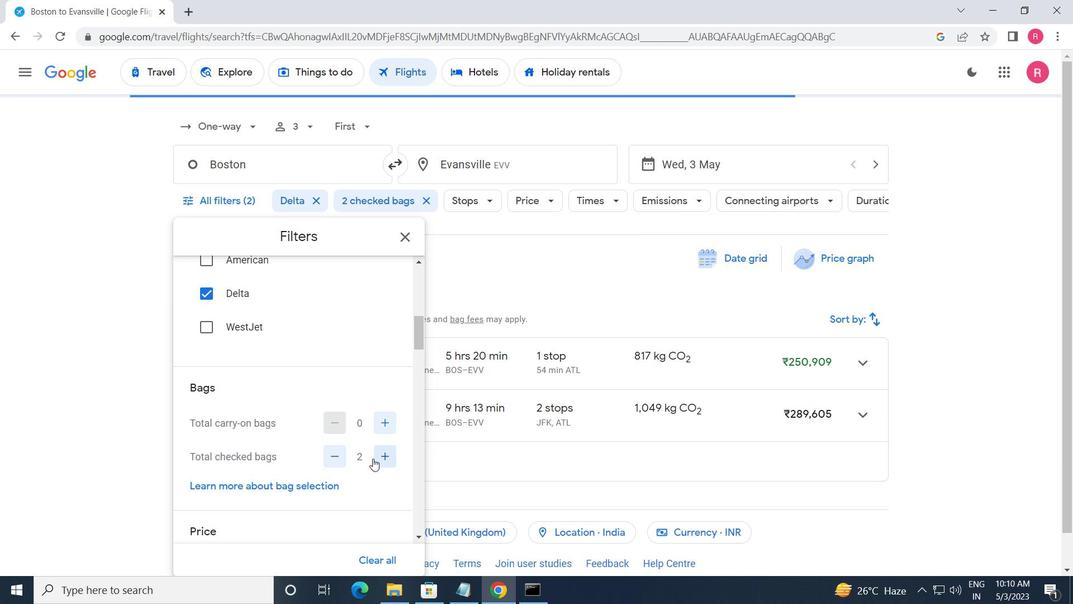 
Action: Mouse scrolled (372, 456) with delta (0, 0)
Screenshot: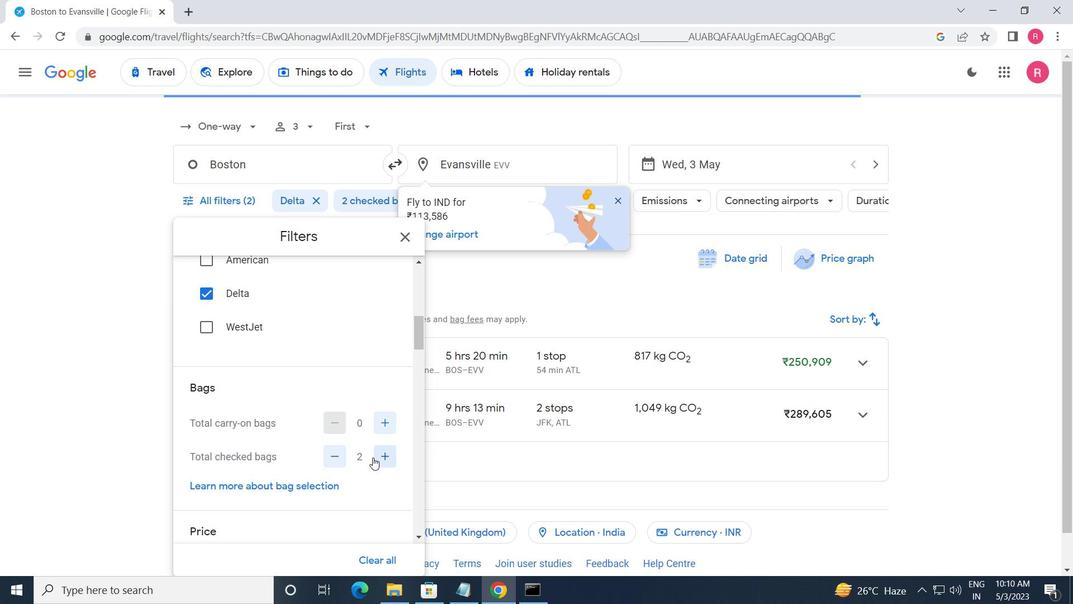 
Action: Mouse moved to (396, 452)
Screenshot: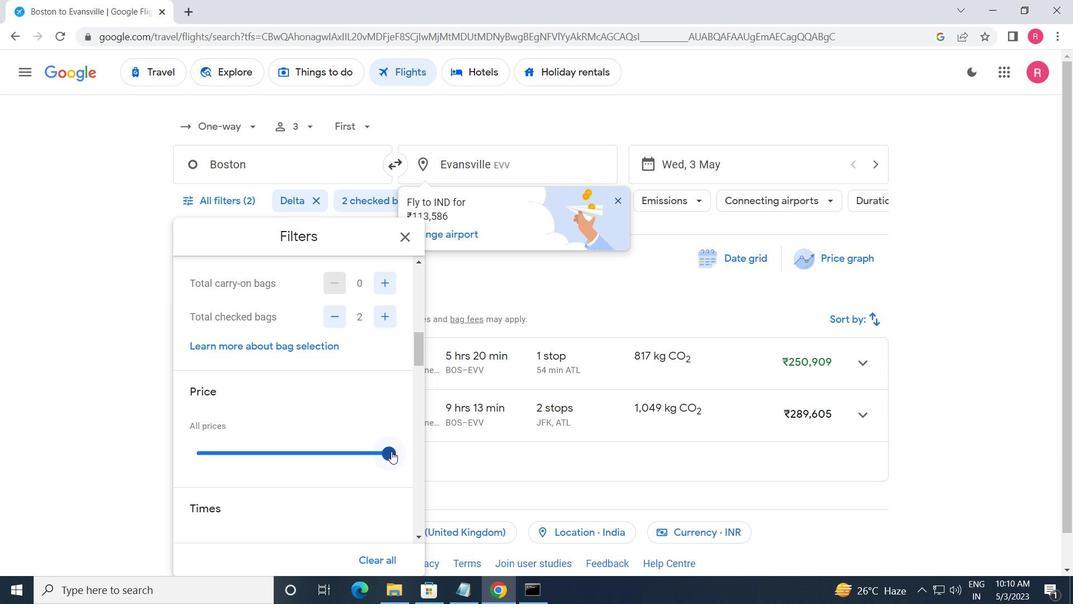 
Action: Mouse pressed left at (396, 452)
Screenshot: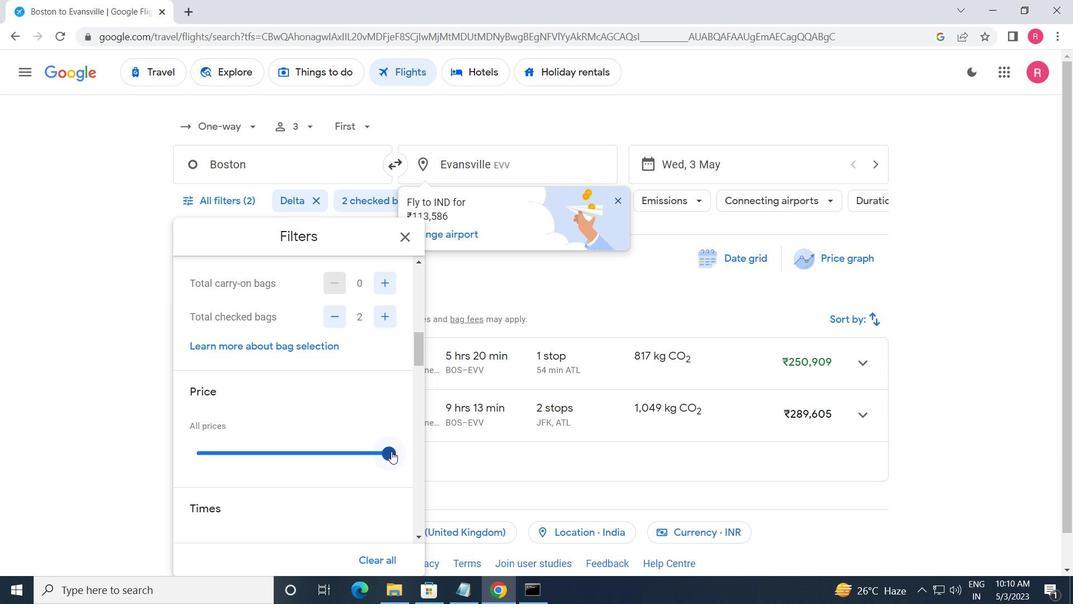 
Action: Mouse moved to (384, 455)
Screenshot: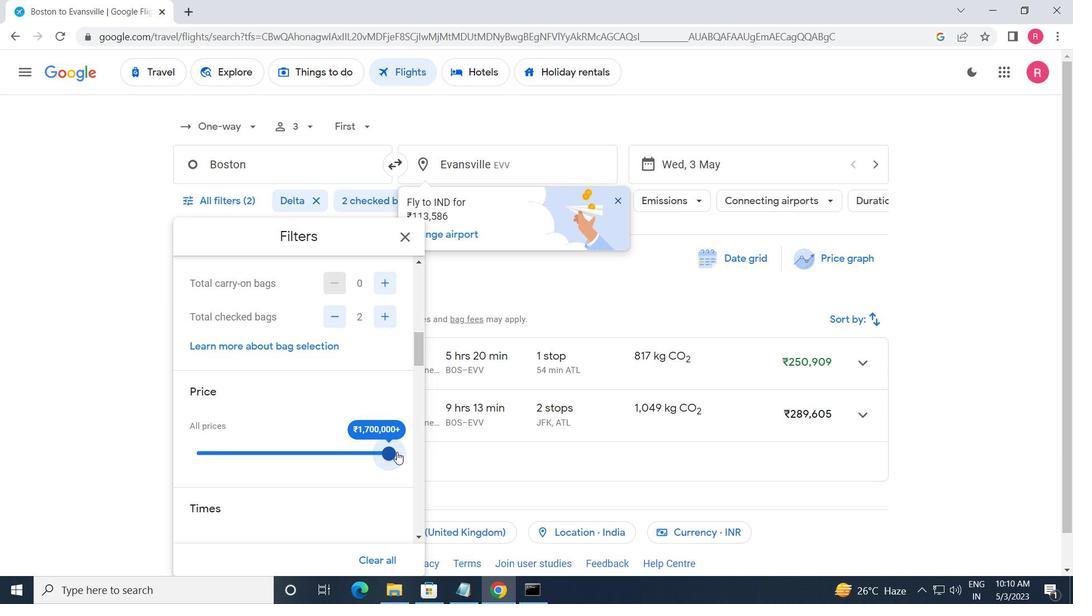 
Action: Mouse pressed left at (384, 455)
Screenshot: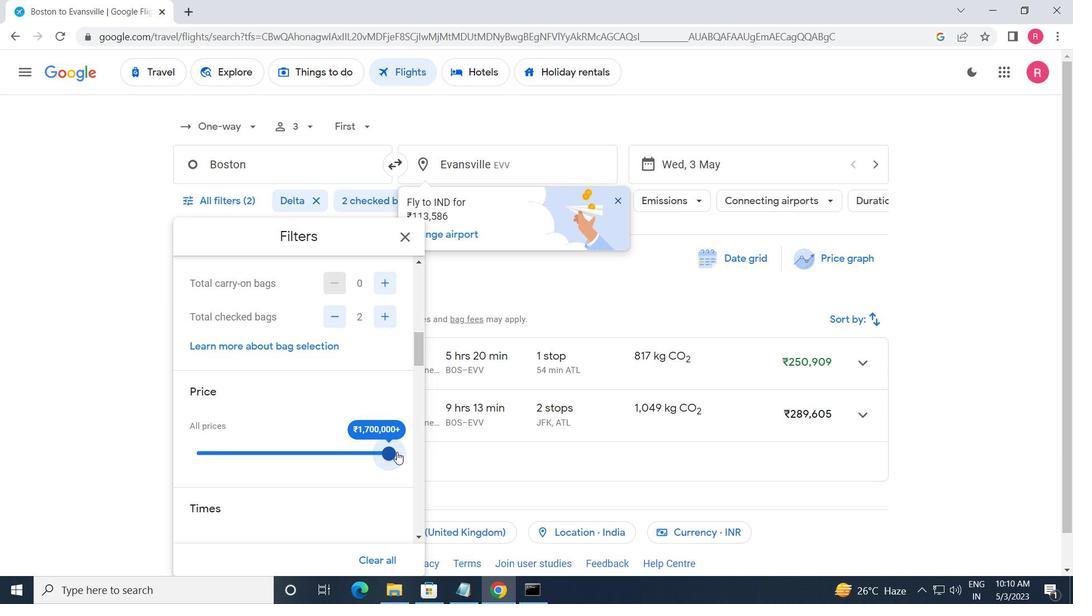 
Action: Mouse moved to (379, 455)
Screenshot: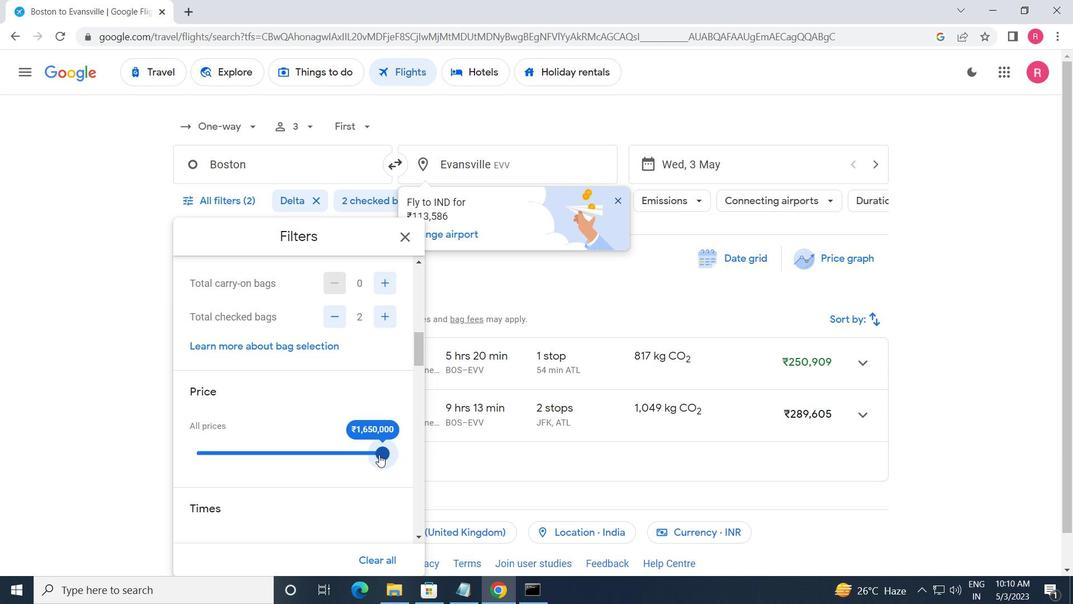 
Action: Mouse pressed left at (379, 455)
Screenshot: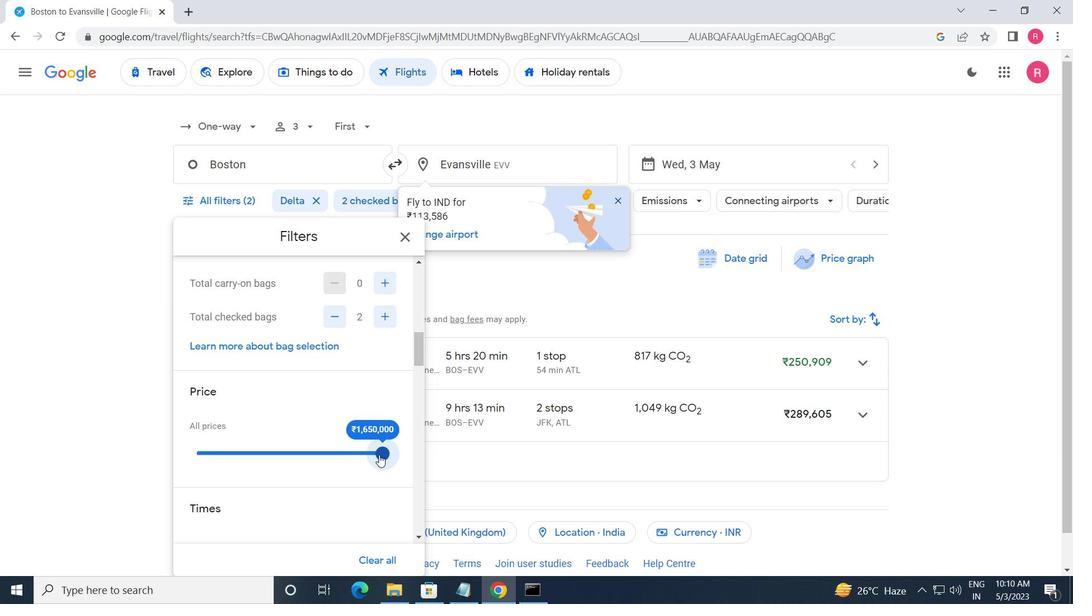 
Action: Mouse moved to (310, 471)
Screenshot: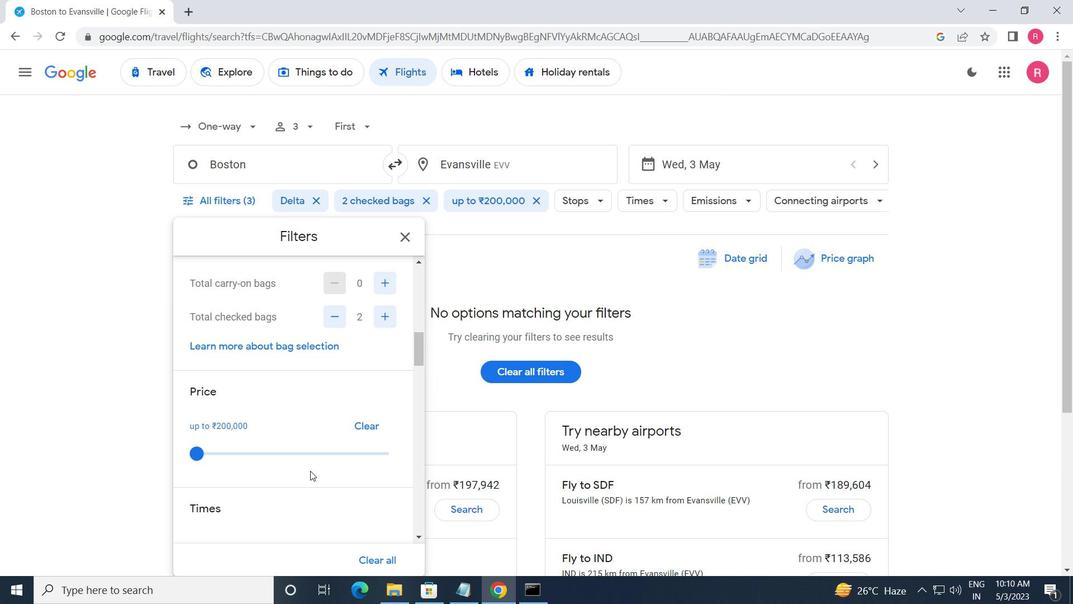 
Action: Mouse scrolled (310, 470) with delta (0, 0)
Screenshot: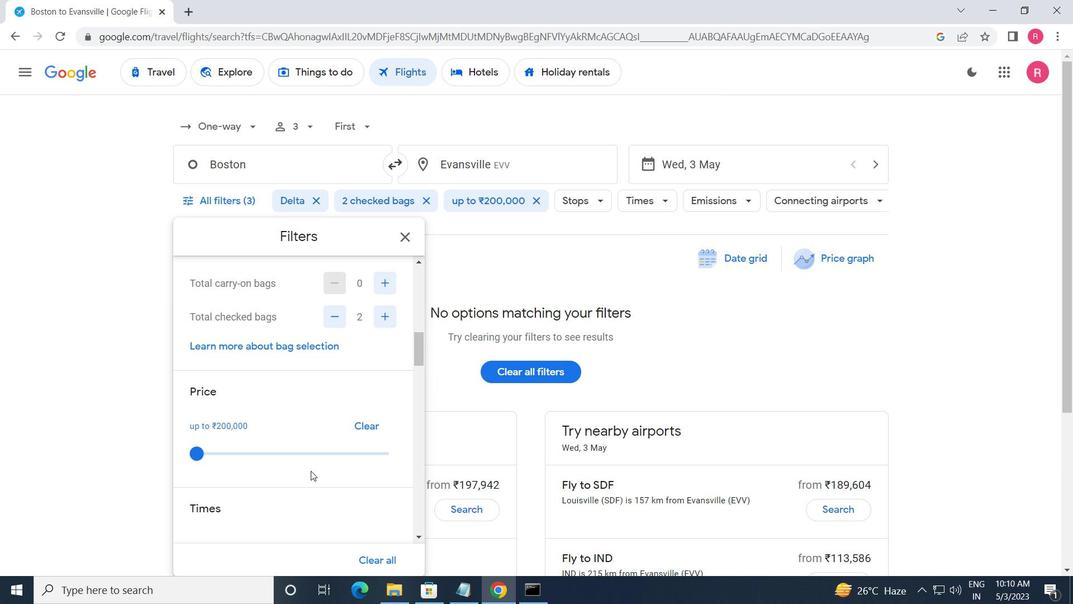 
Action: Mouse scrolled (310, 470) with delta (0, 0)
Screenshot: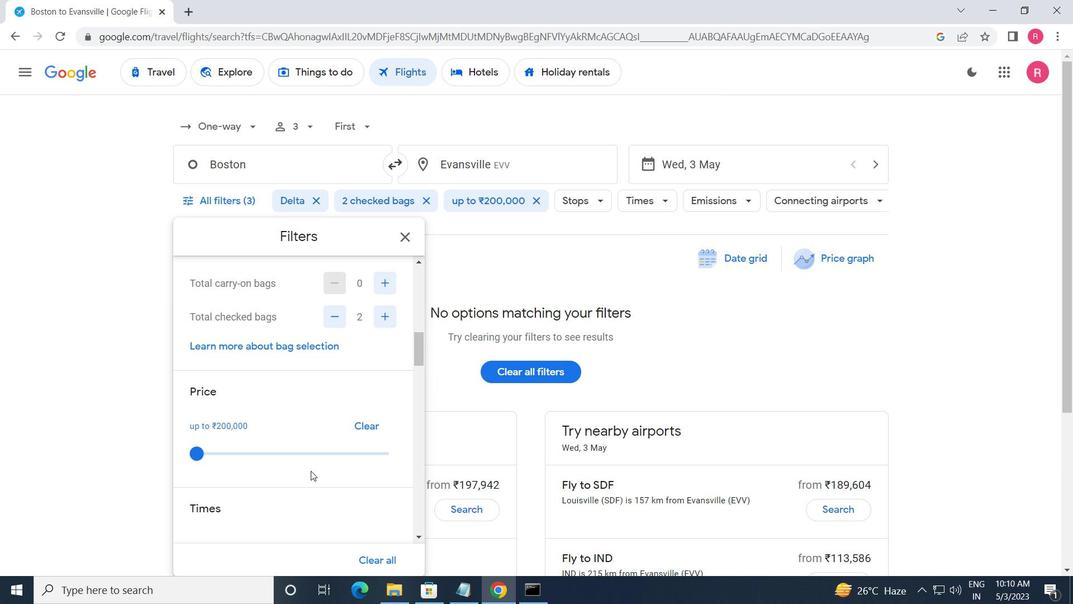 
Action: Mouse scrolled (310, 470) with delta (0, 0)
Screenshot: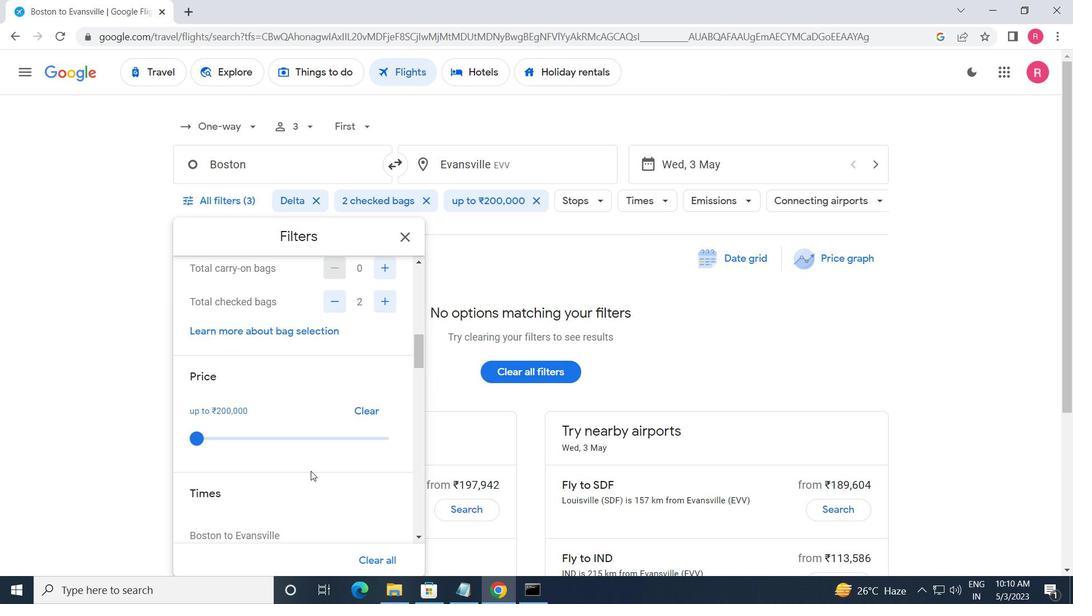 
Action: Mouse moved to (195, 403)
Screenshot: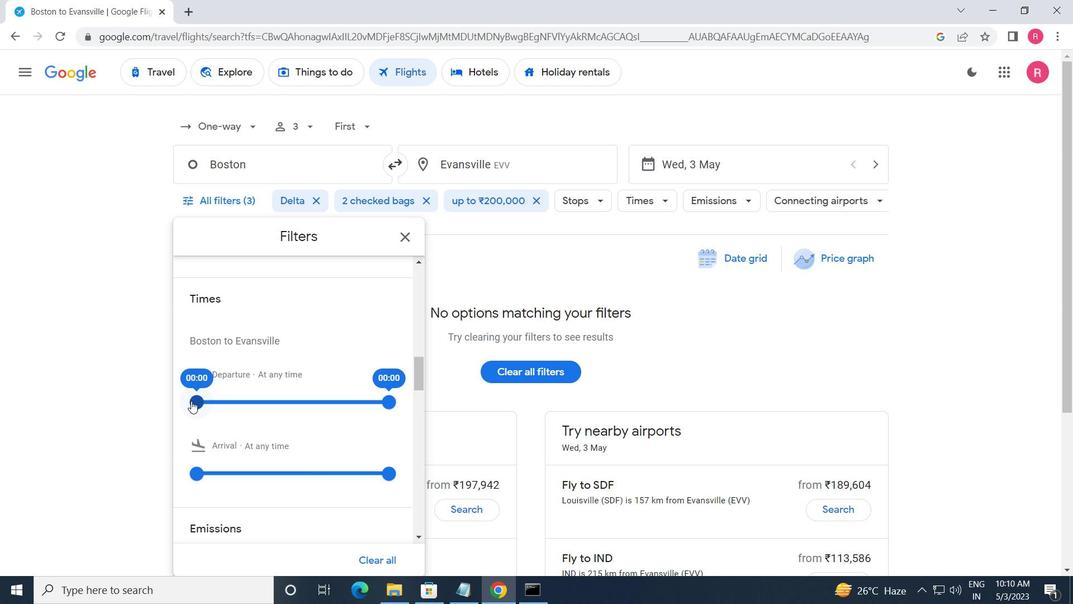
Action: Mouse pressed left at (195, 403)
Screenshot: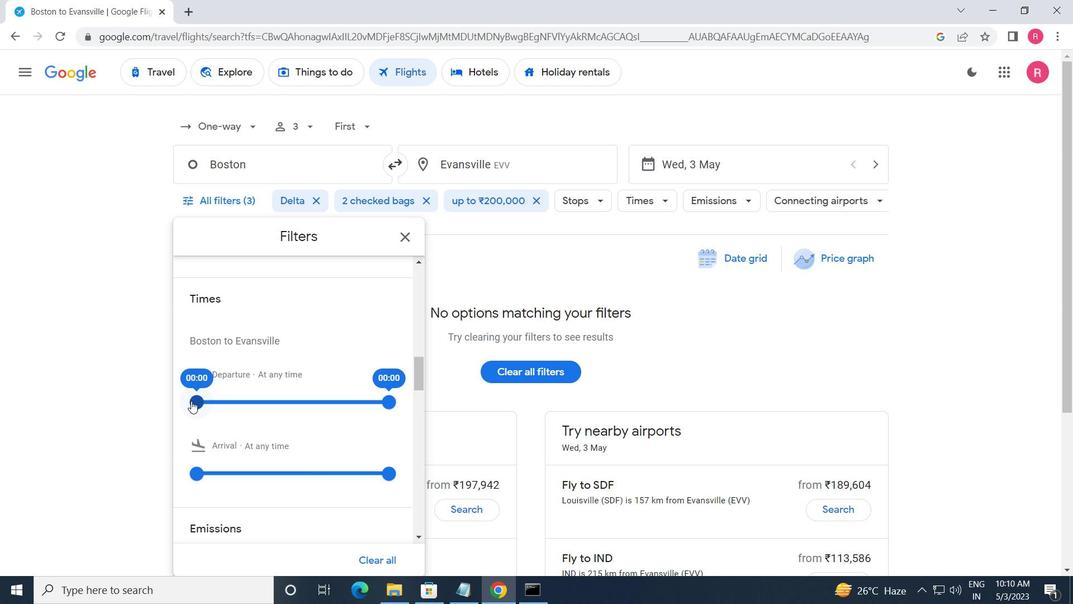 
Action: Mouse moved to (387, 402)
Screenshot: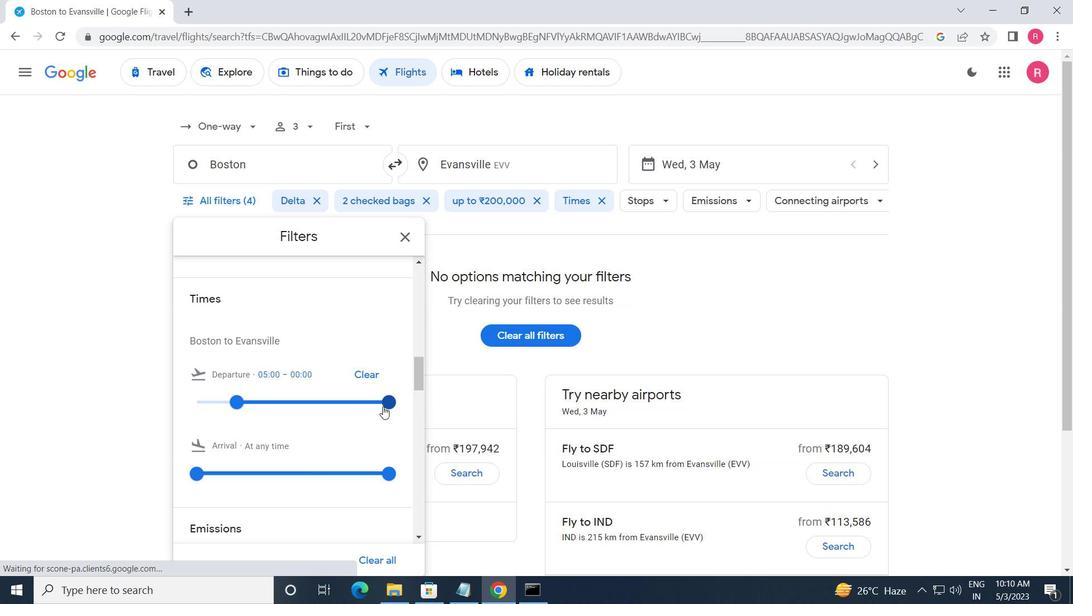 
Action: Mouse pressed left at (387, 402)
Screenshot: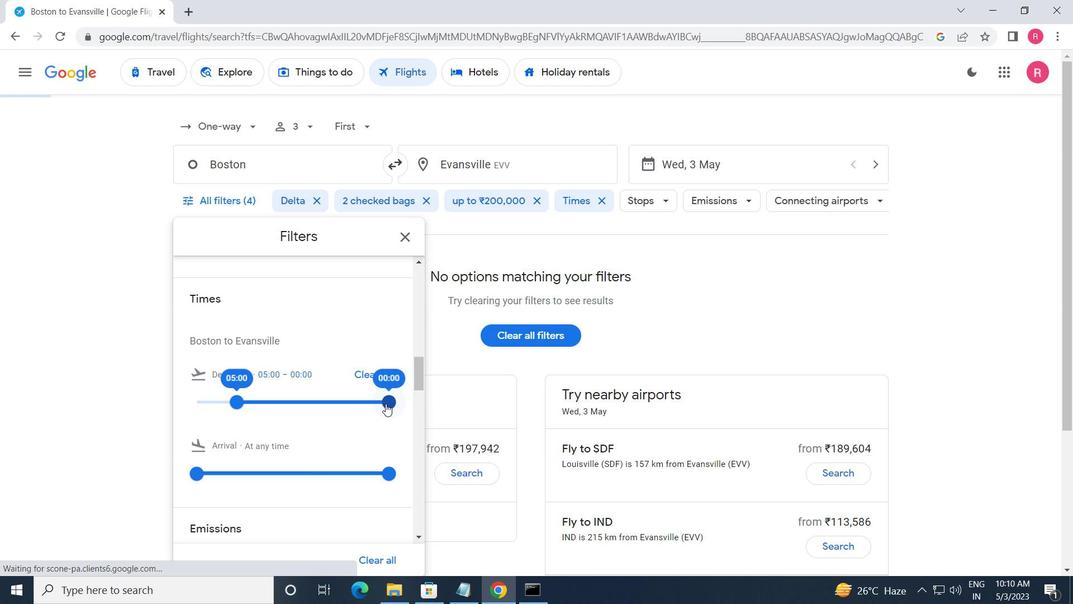 
Action: Mouse moved to (402, 242)
Screenshot: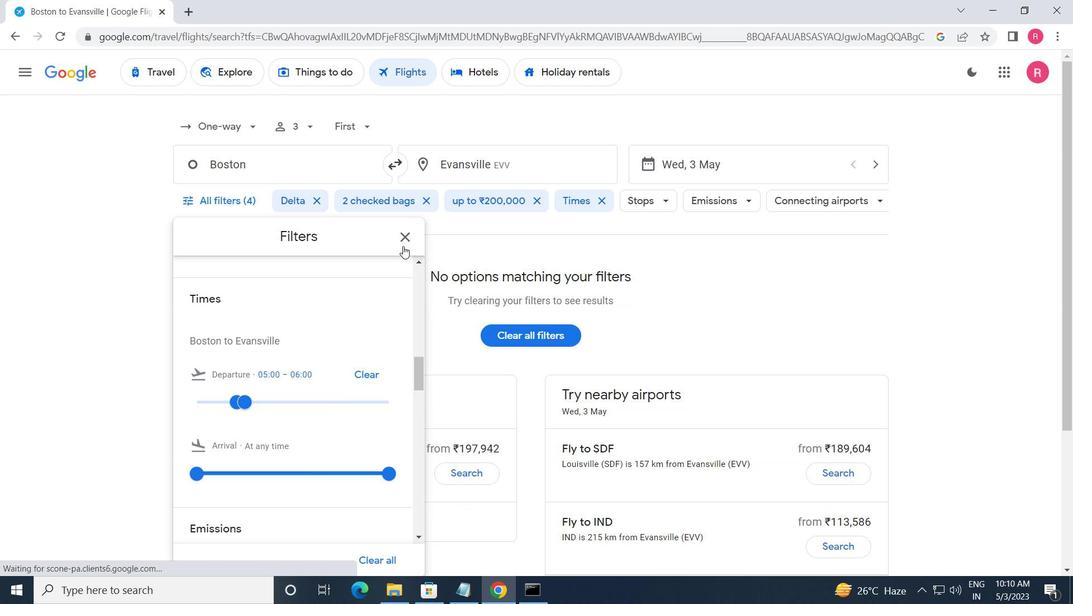 
Action: Mouse pressed left at (402, 242)
Screenshot: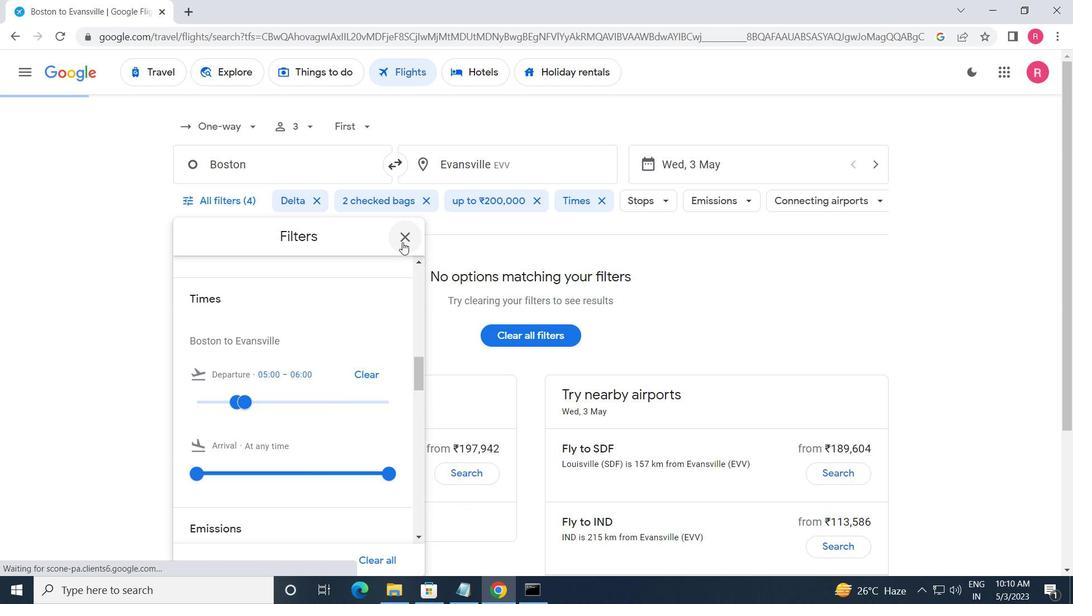 
Action: Mouse moved to (399, 305)
Screenshot: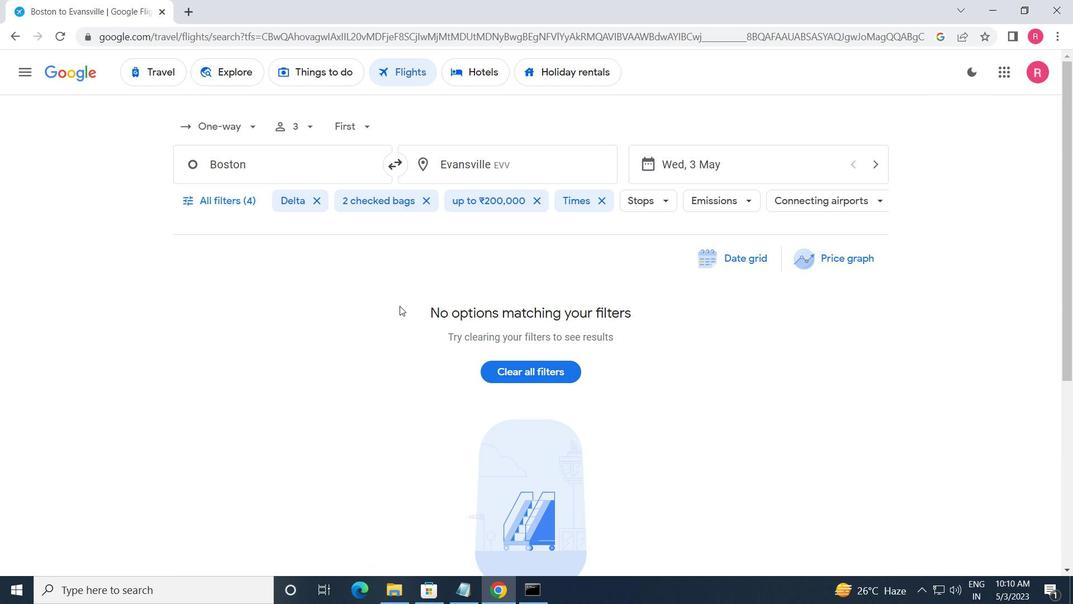 
